 Task: Add Attachment from computer to Card Card0000000121 in Board Board0000000031 in Workspace WS0000000011 in Trello. Add Cover Green to Card Card0000000121 in Board Board0000000031 in Workspace WS0000000011 in Trello. Add "Move Card To …" Button titled Button0000000121 to "top" of the list "To Do" to Card Card0000000121 in Board Board0000000031 in Workspace WS0000000011 in Trello. Add Description DS0000000121 to Card Card0000000122 in Board Board0000000031 in Workspace WS0000000011 in Trello. Add Comment CM0000000121 to Card Card0000000122 in Board Board0000000031 in Workspace WS0000000011 in Trello
Action: Mouse moved to (425, 316)
Screenshot: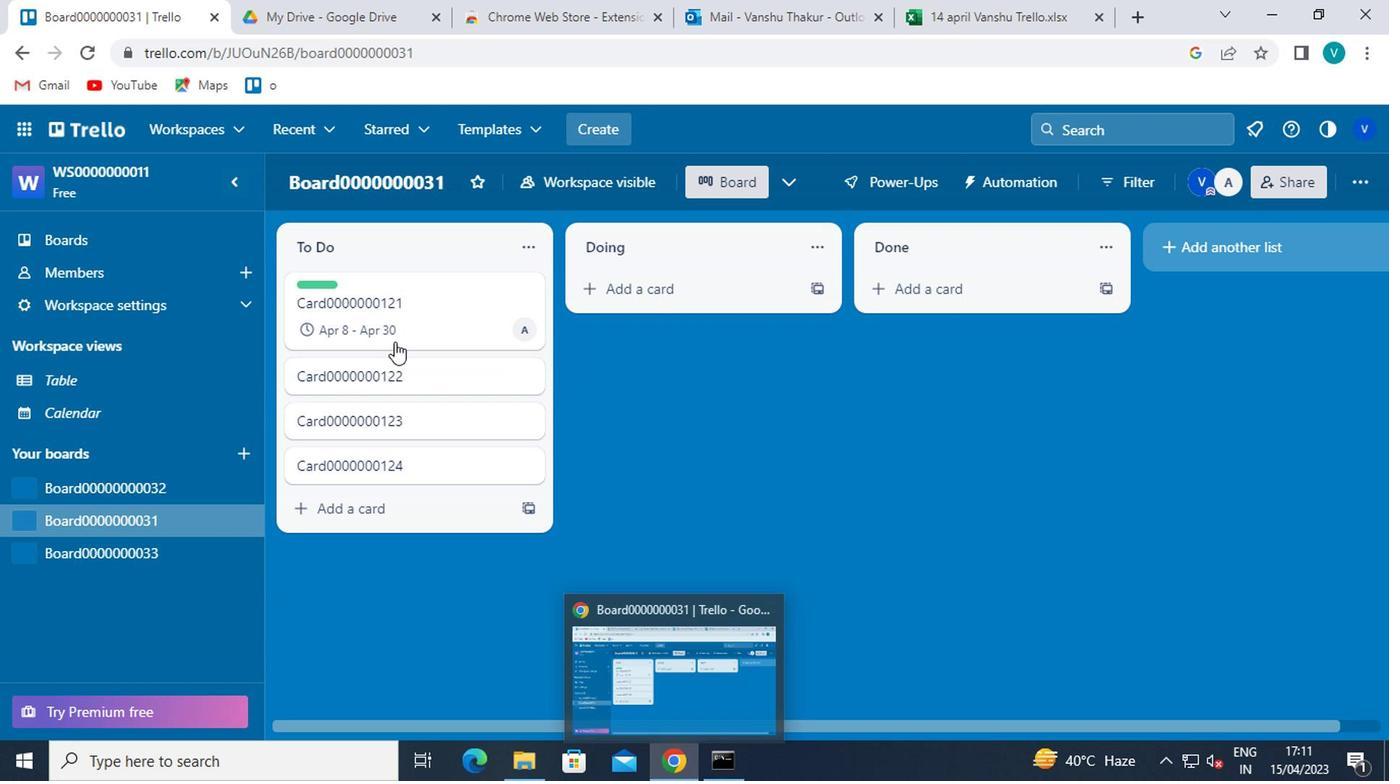
Action: Mouse pressed left at (425, 316)
Screenshot: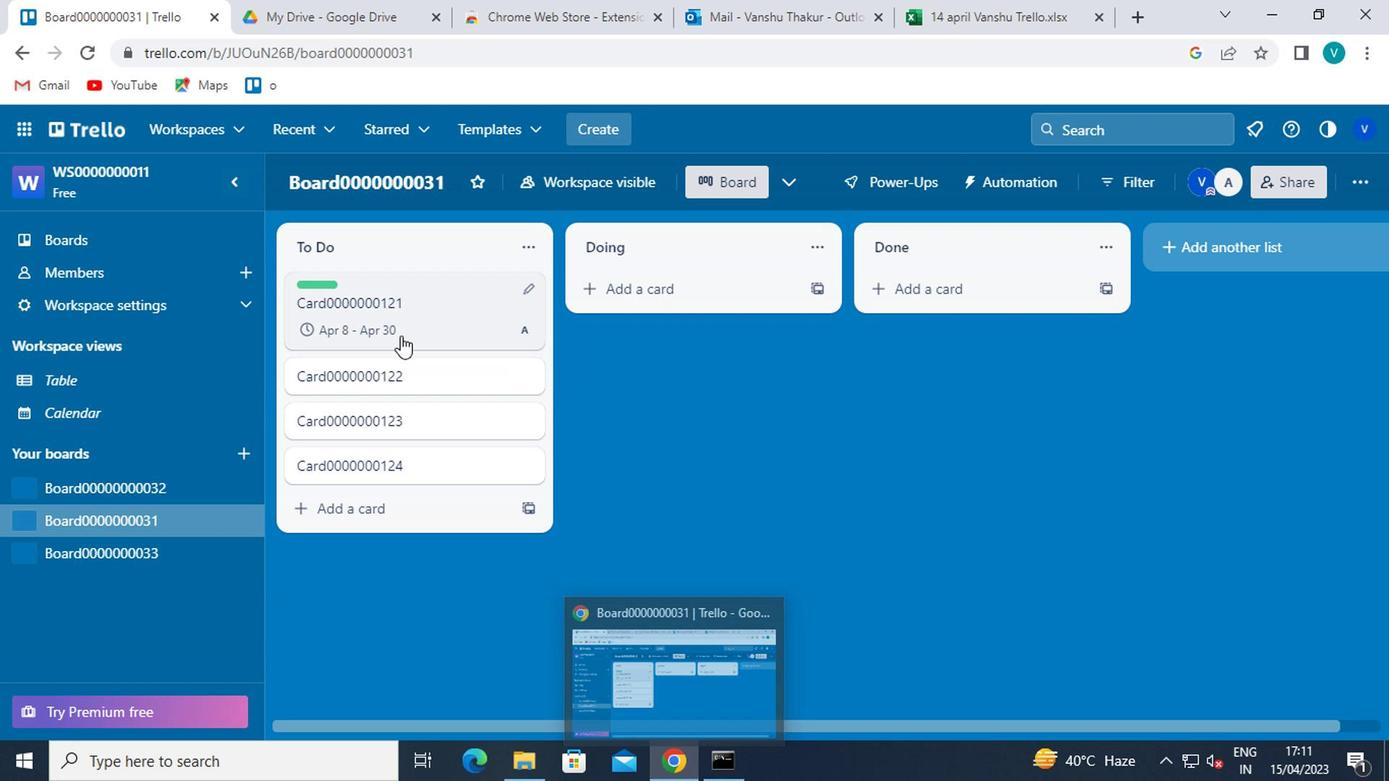 
Action: Mouse moved to (919, 515)
Screenshot: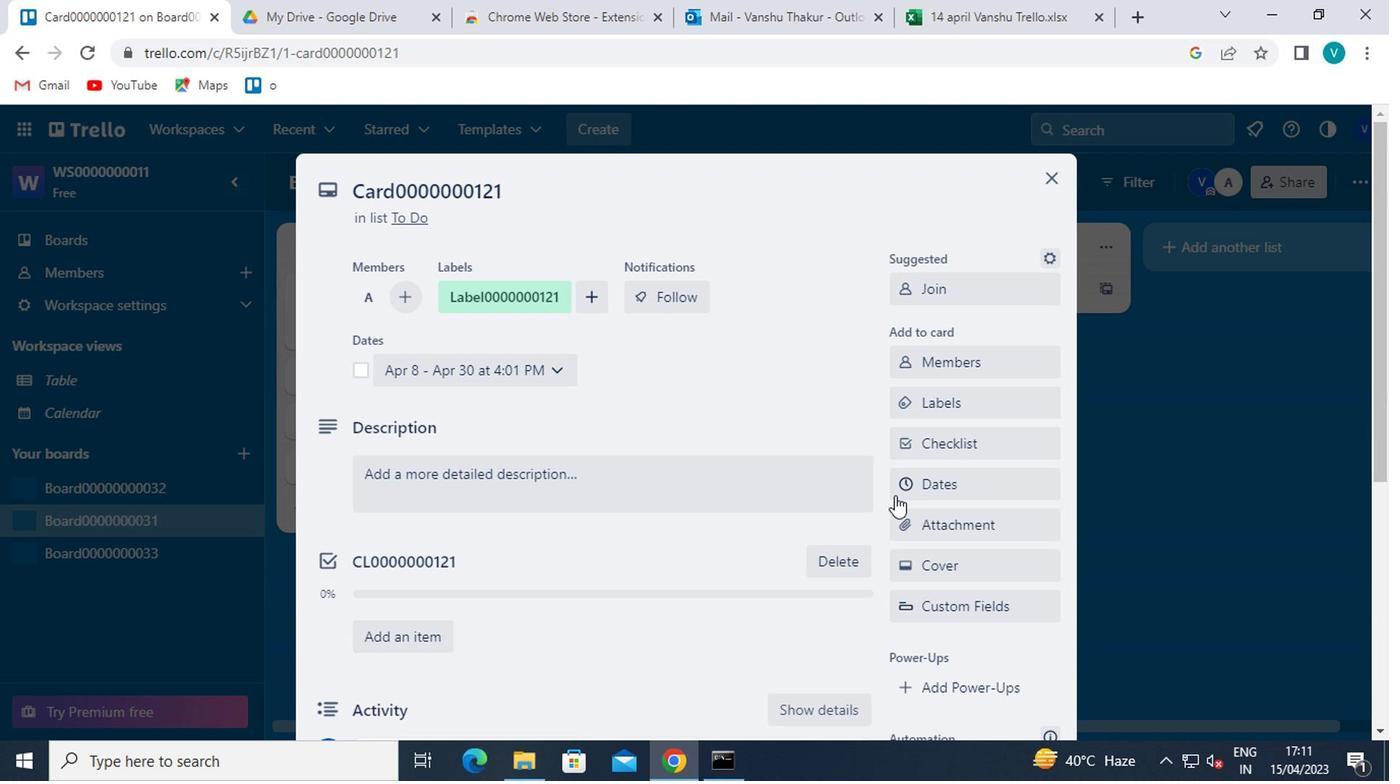 
Action: Mouse pressed left at (919, 515)
Screenshot: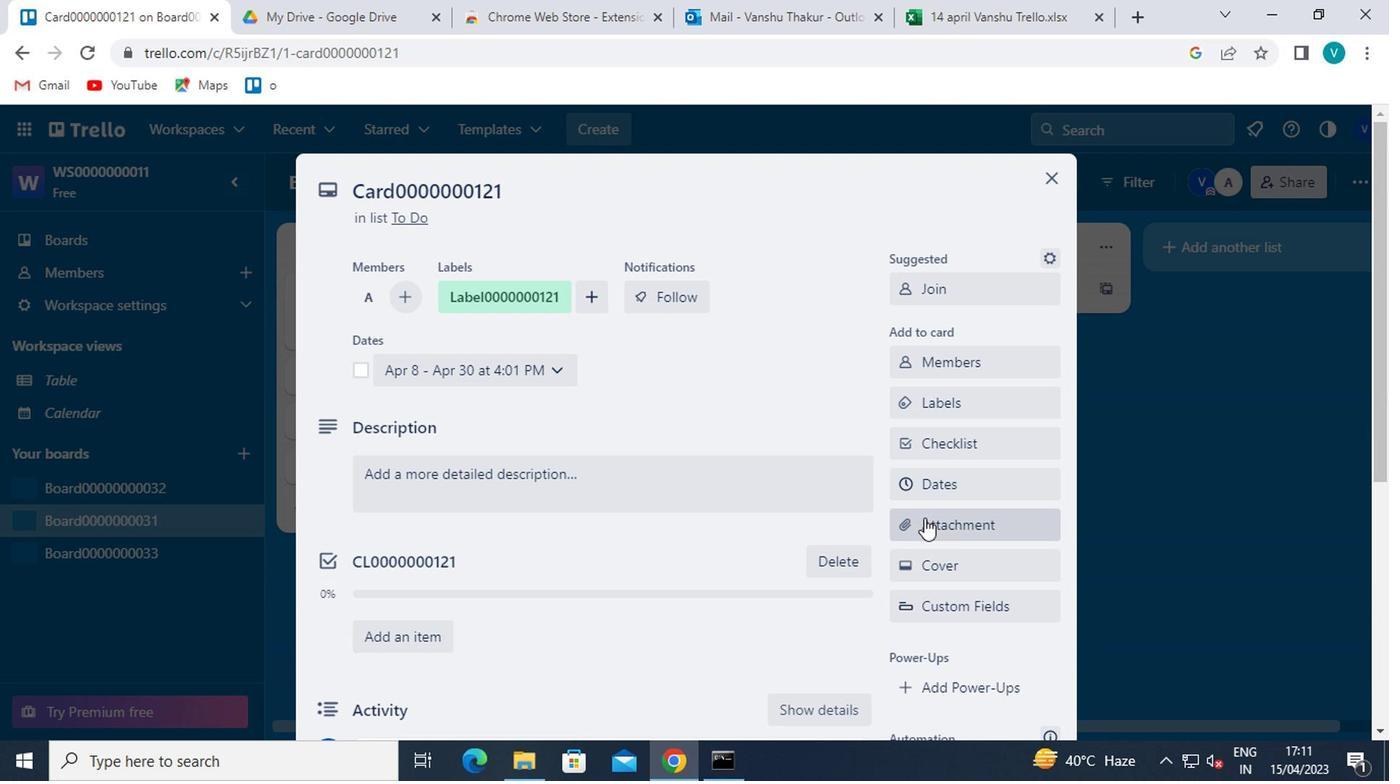 
Action: Mouse moved to (944, 209)
Screenshot: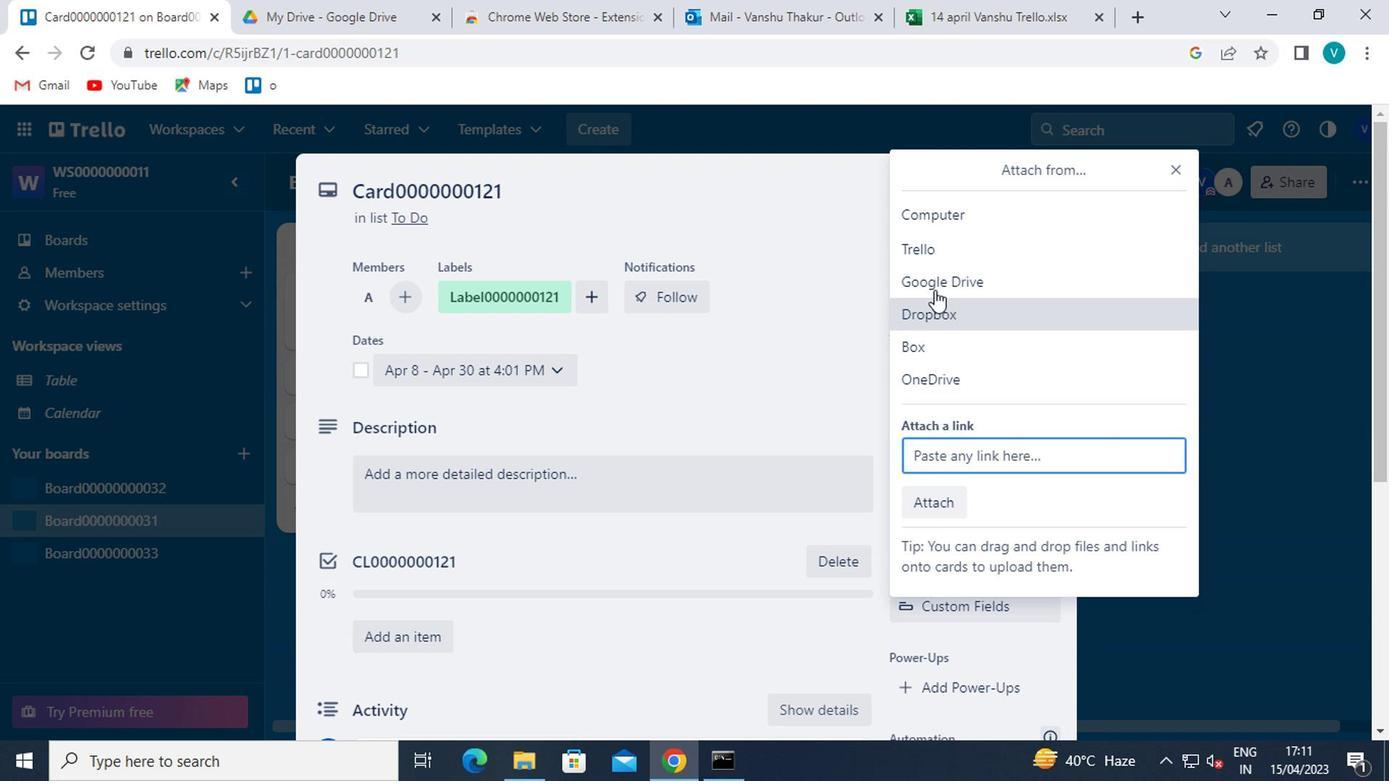 
Action: Mouse pressed left at (944, 209)
Screenshot: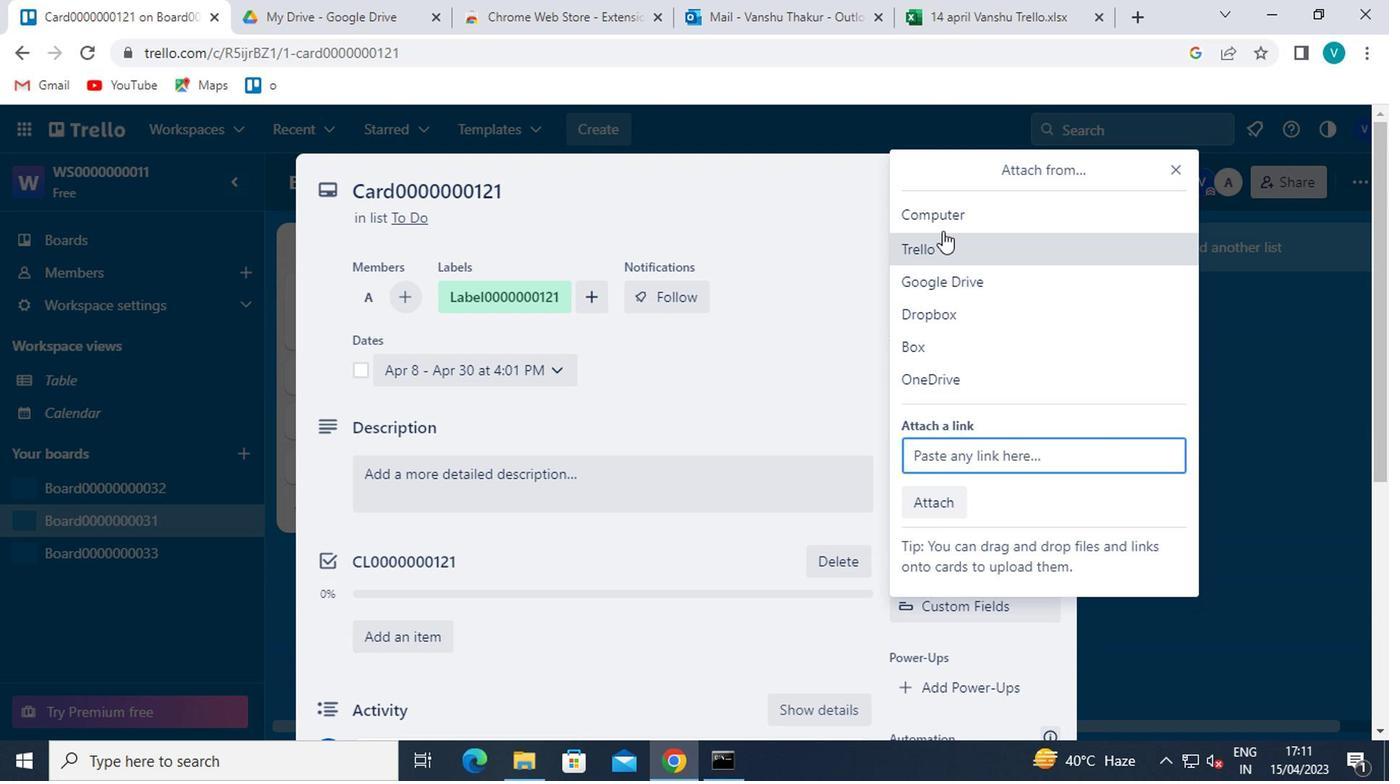 
Action: Mouse moved to (236, 225)
Screenshot: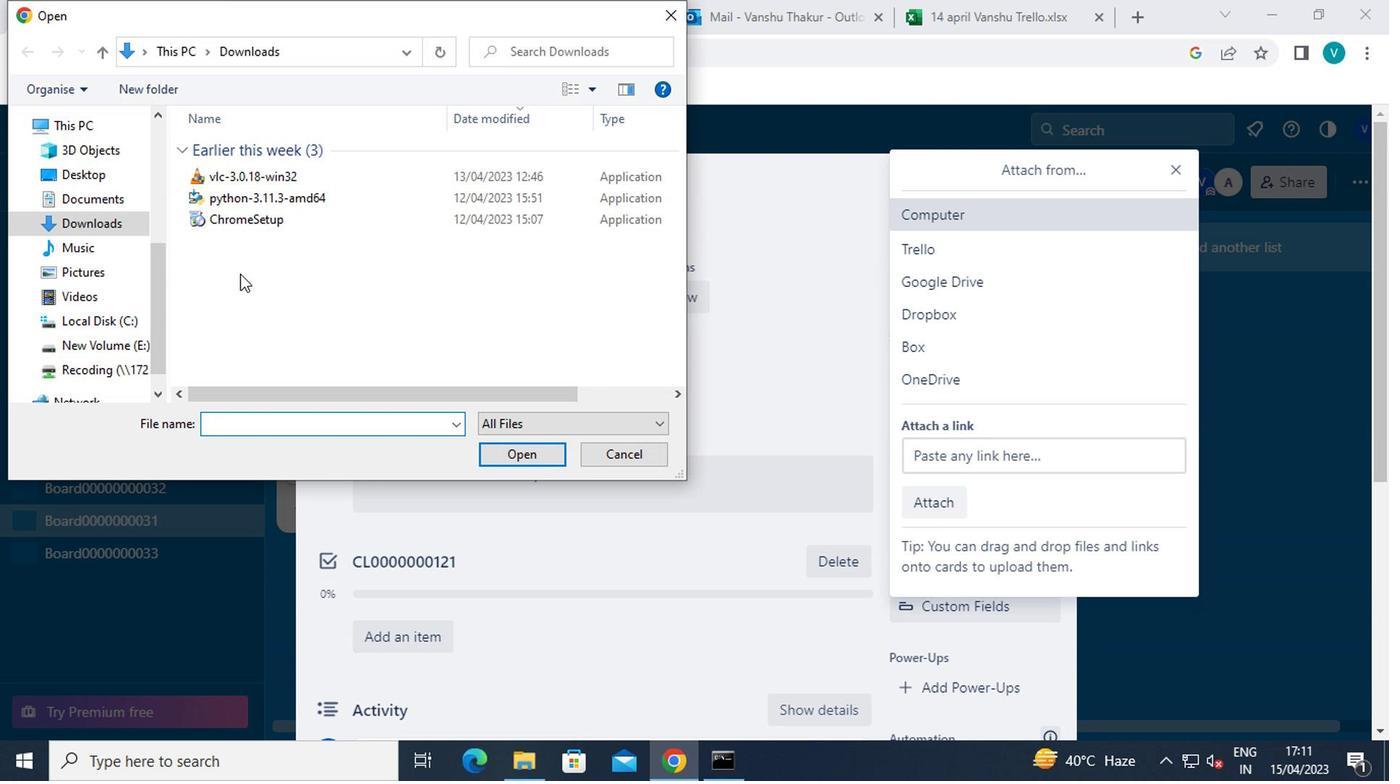 
Action: Mouse pressed left at (236, 225)
Screenshot: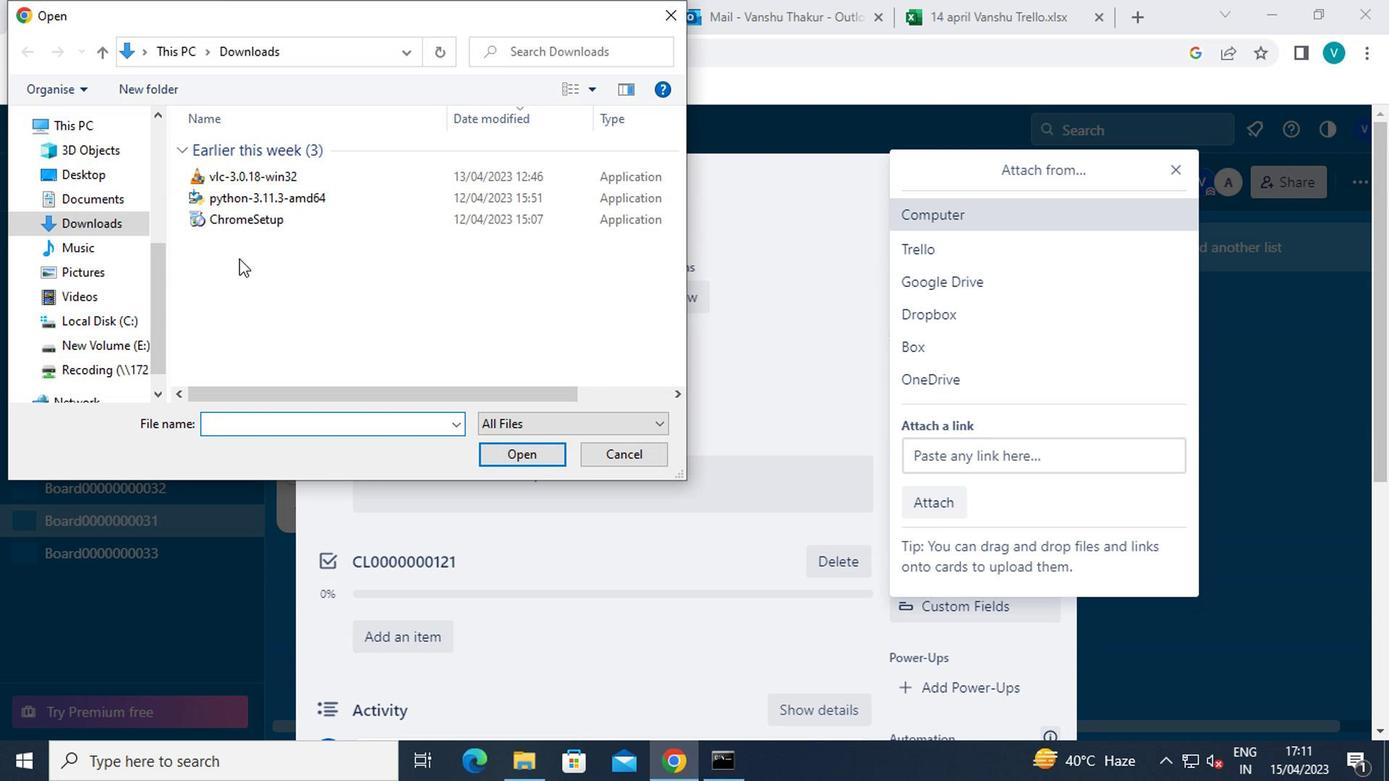 
Action: Mouse moved to (502, 455)
Screenshot: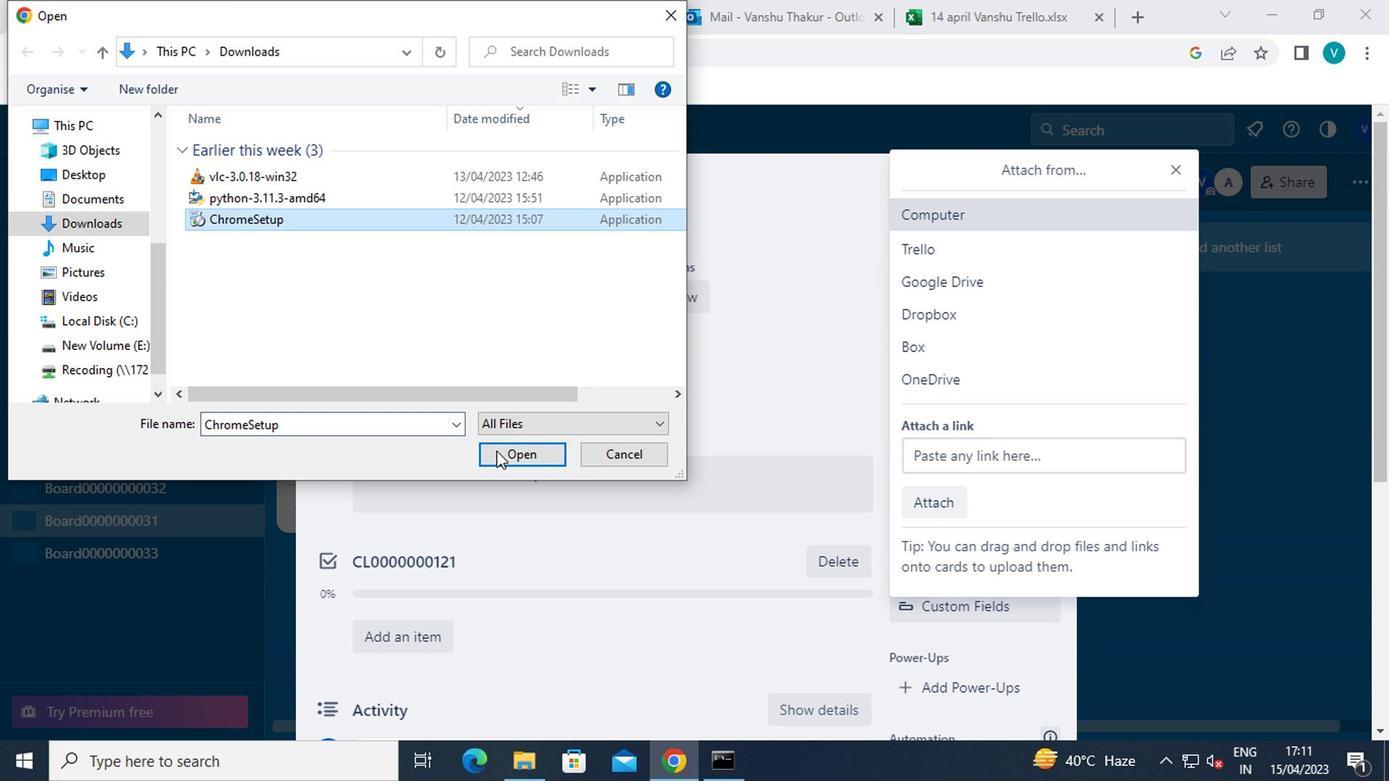 
Action: Mouse pressed left at (502, 455)
Screenshot: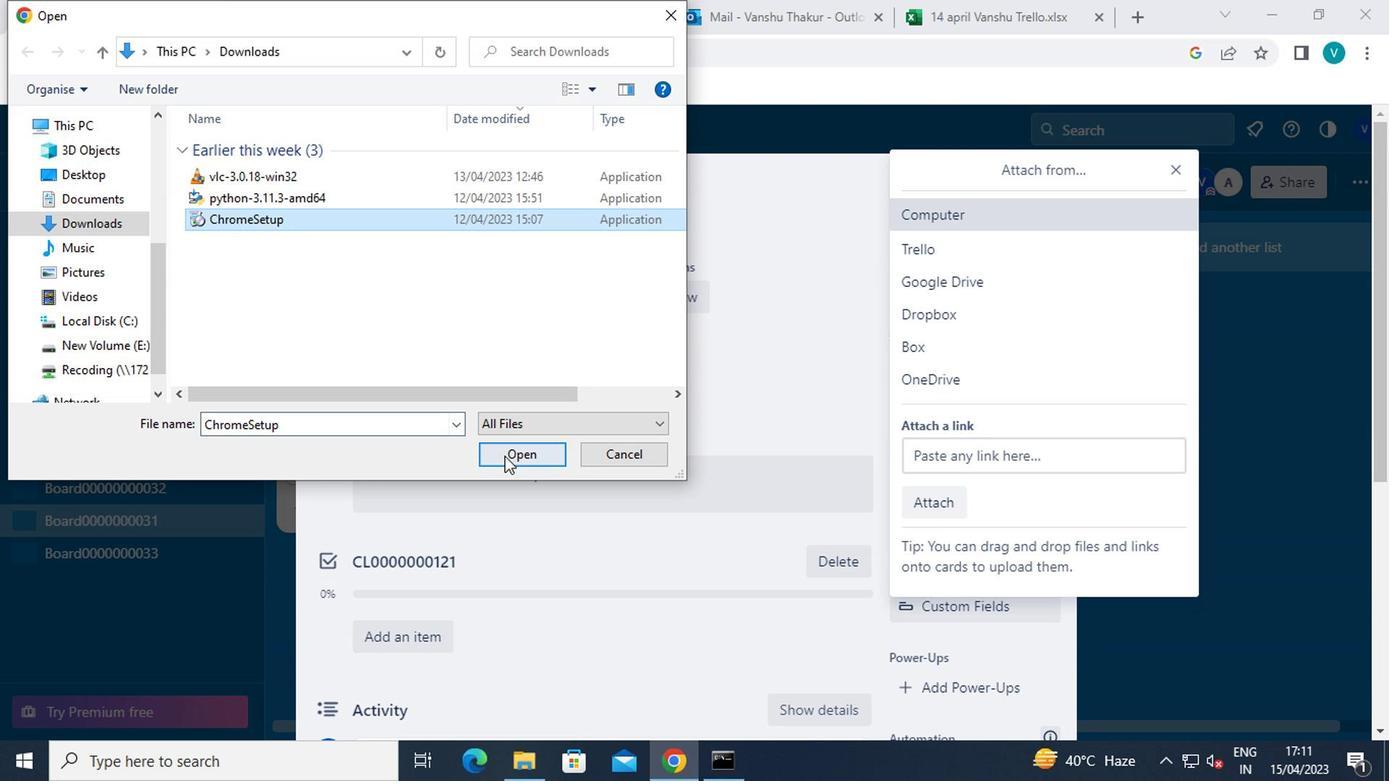 
Action: Mouse moved to (921, 546)
Screenshot: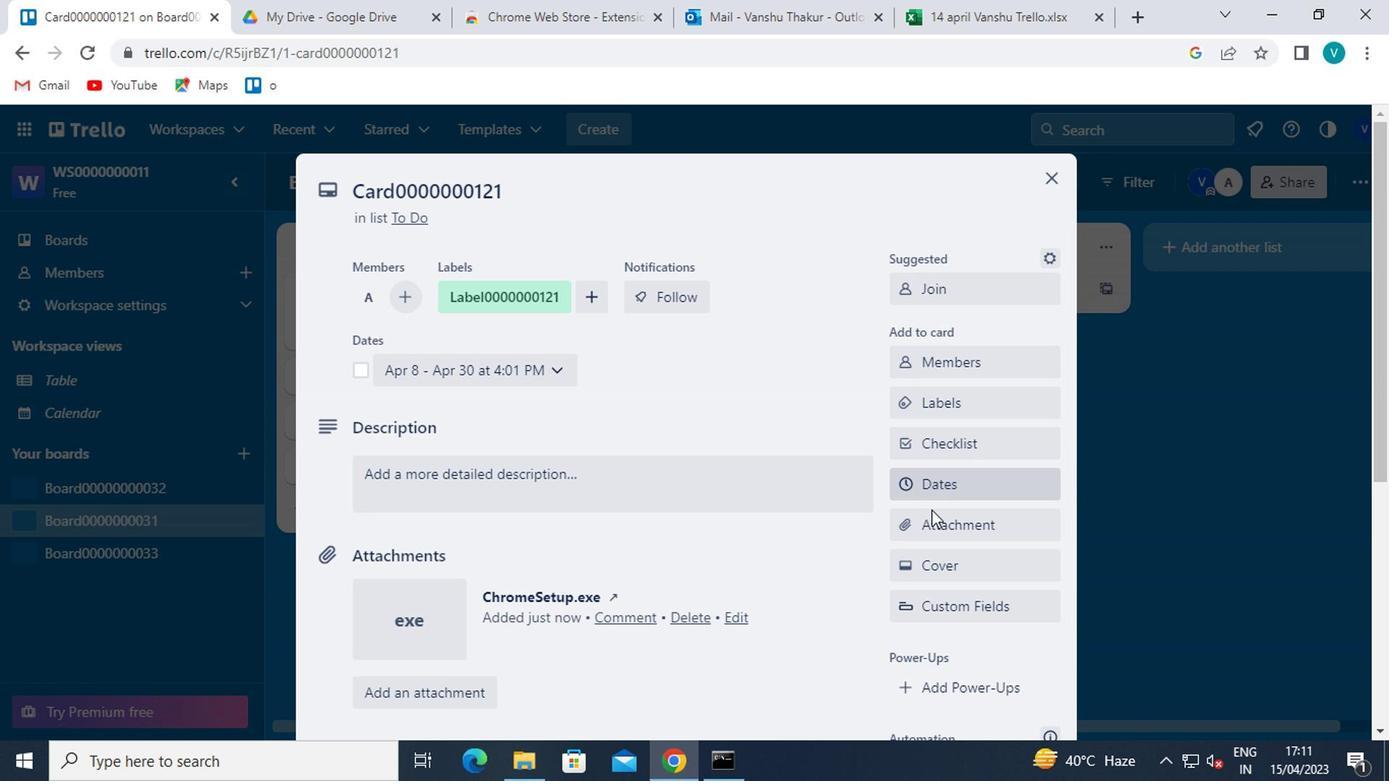 
Action: Mouse pressed left at (921, 546)
Screenshot: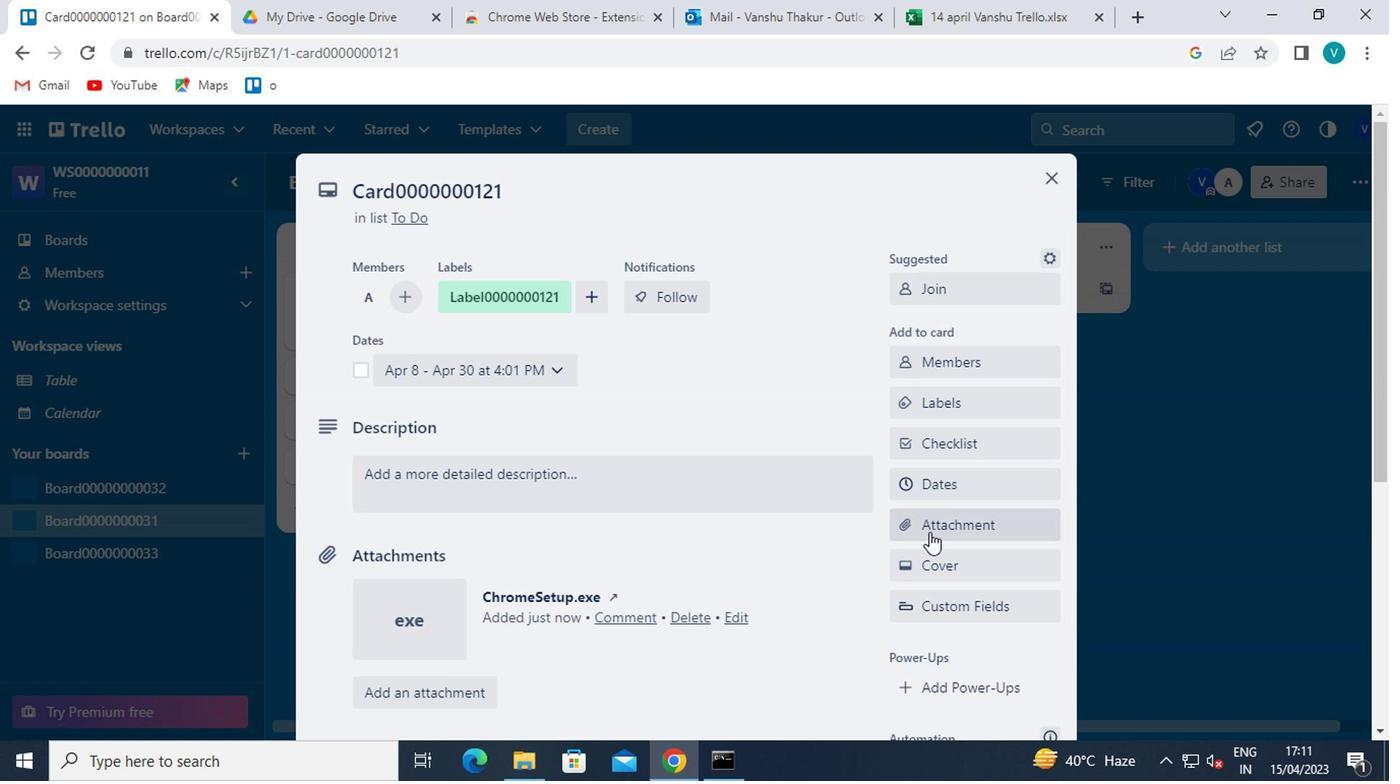 
Action: Mouse moved to (926, 349)
Screenshot: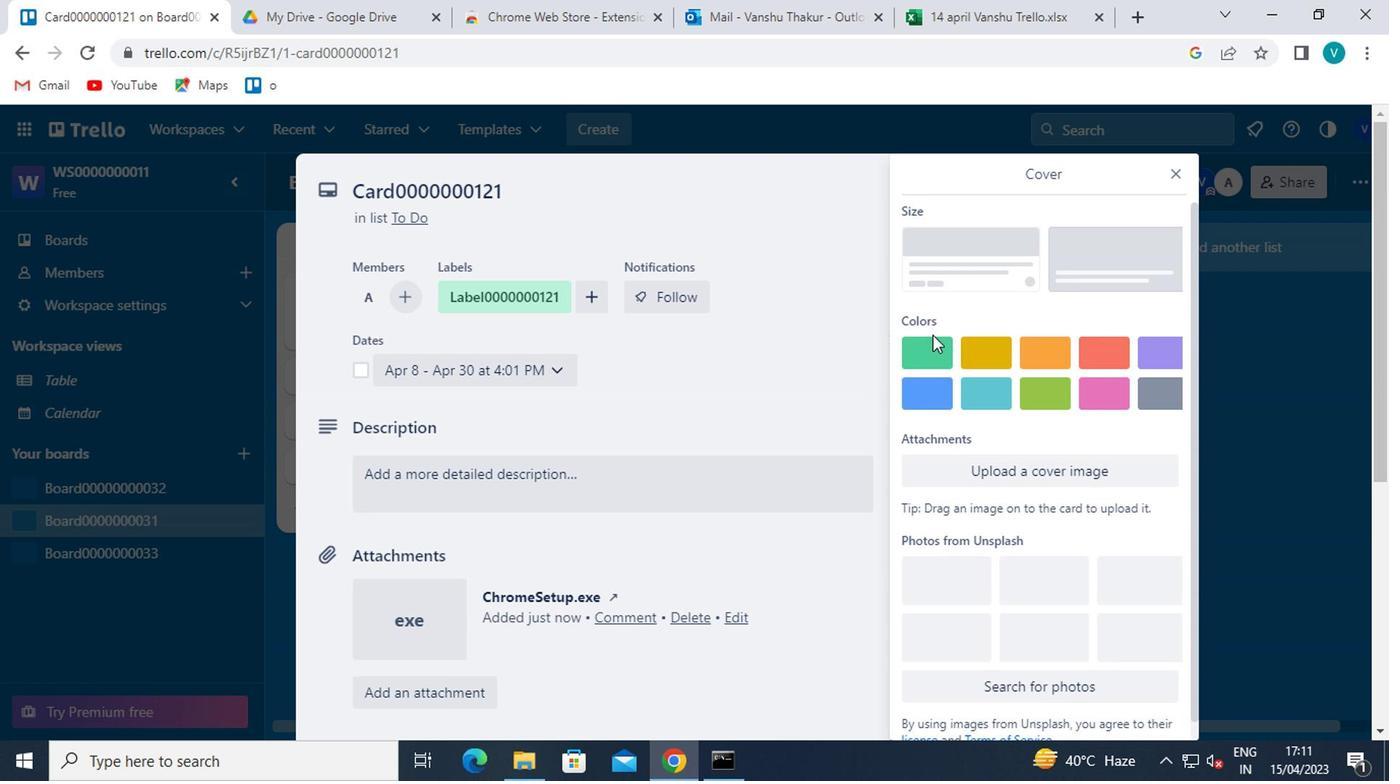 
Action: Mouse pressed left at (926, 349)
Screenshot: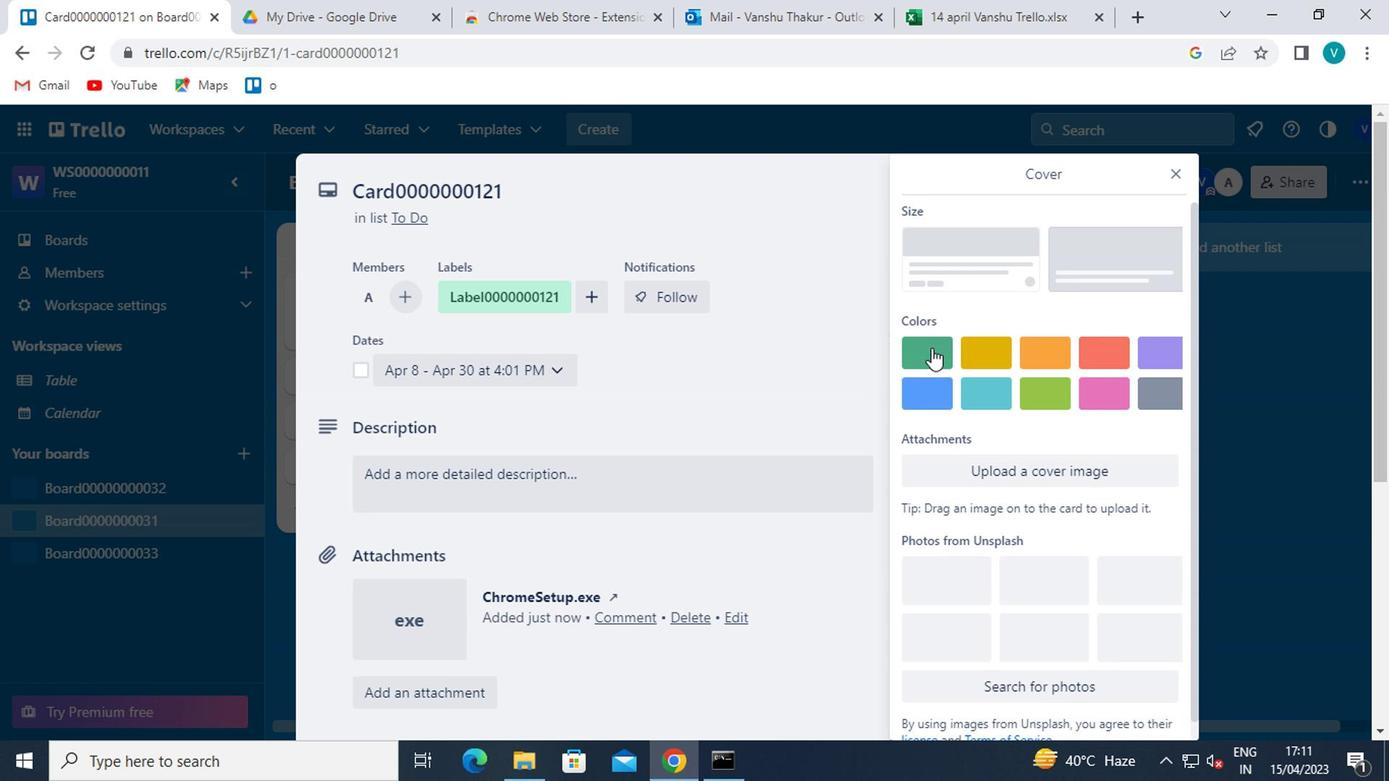 
Action: Mouse moved to (1173, 167)
Screenshot: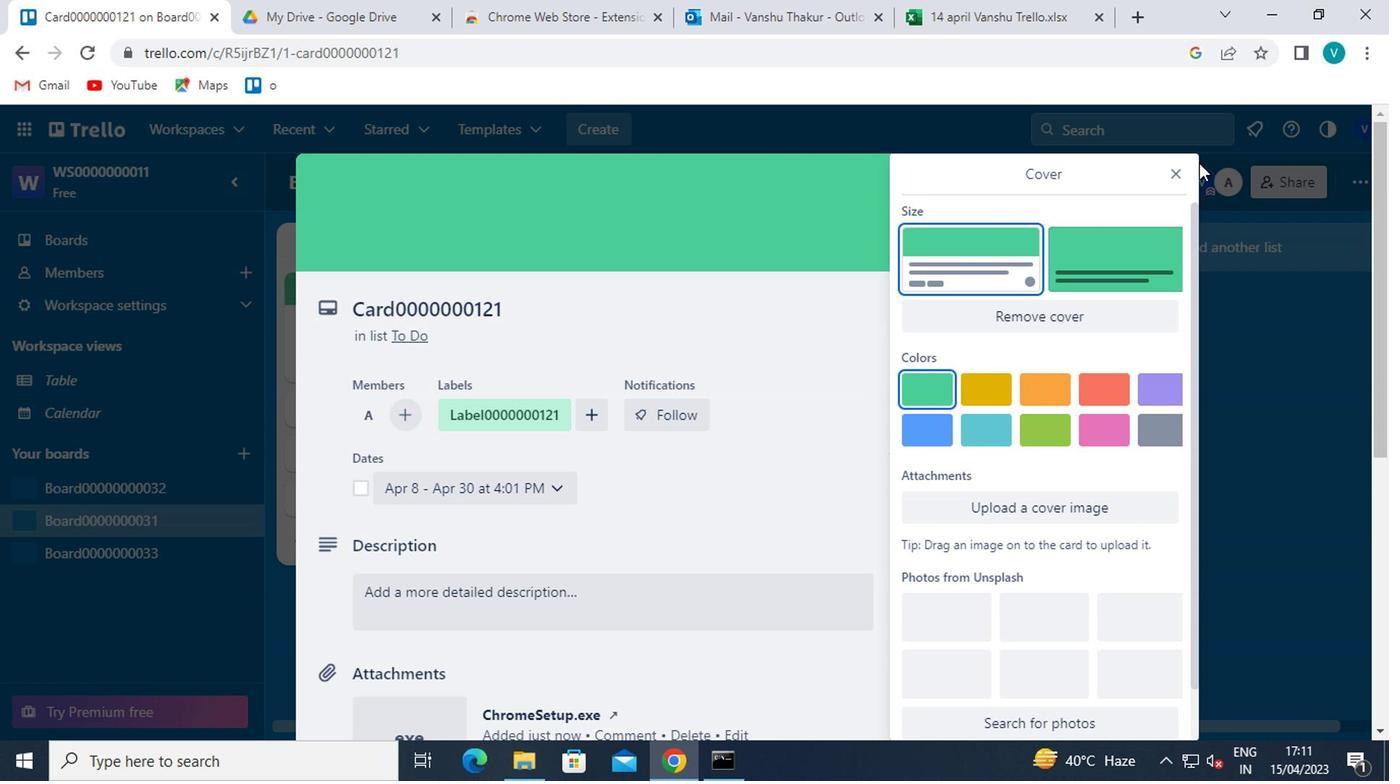
Action: Mouse pressed left at (1173, 167)
Screenshot: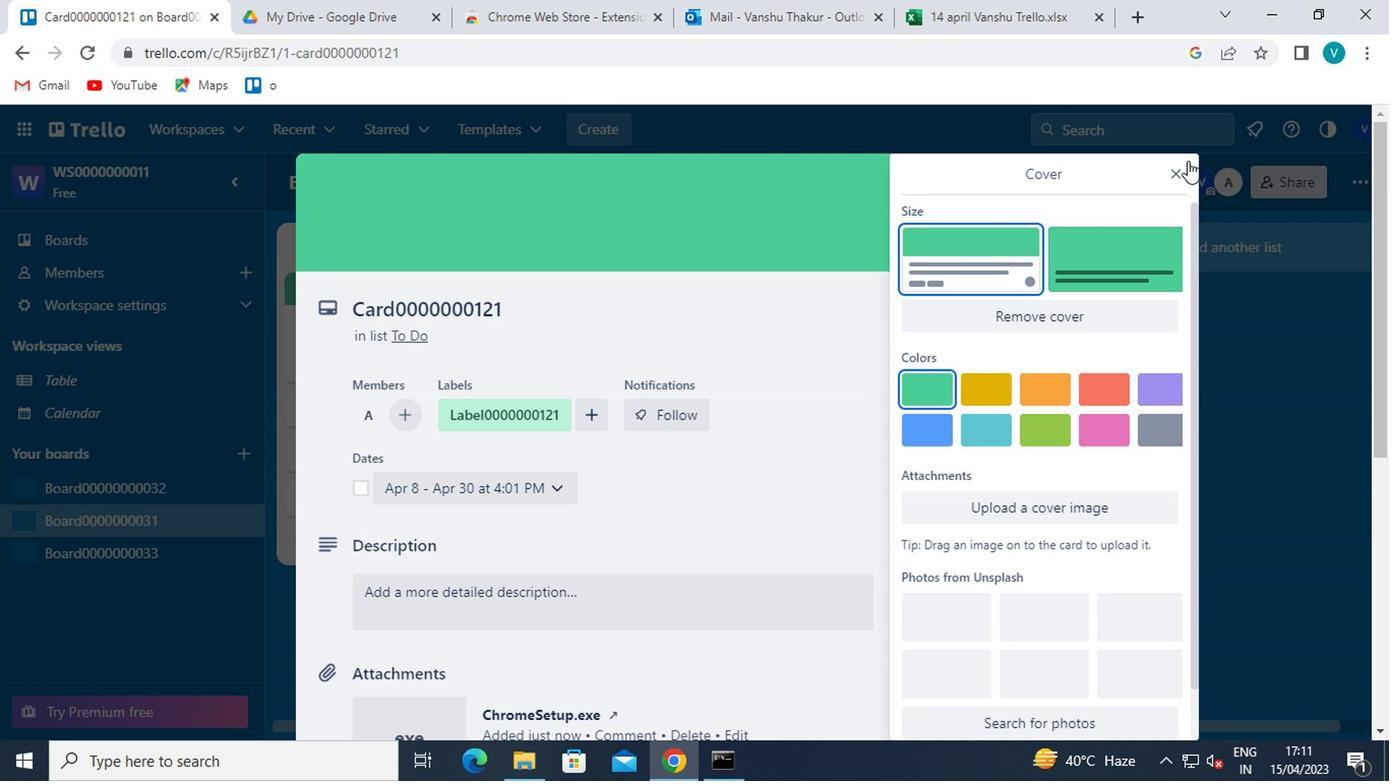 
Action: Mouse moved to (1000, 472)
Screenshot: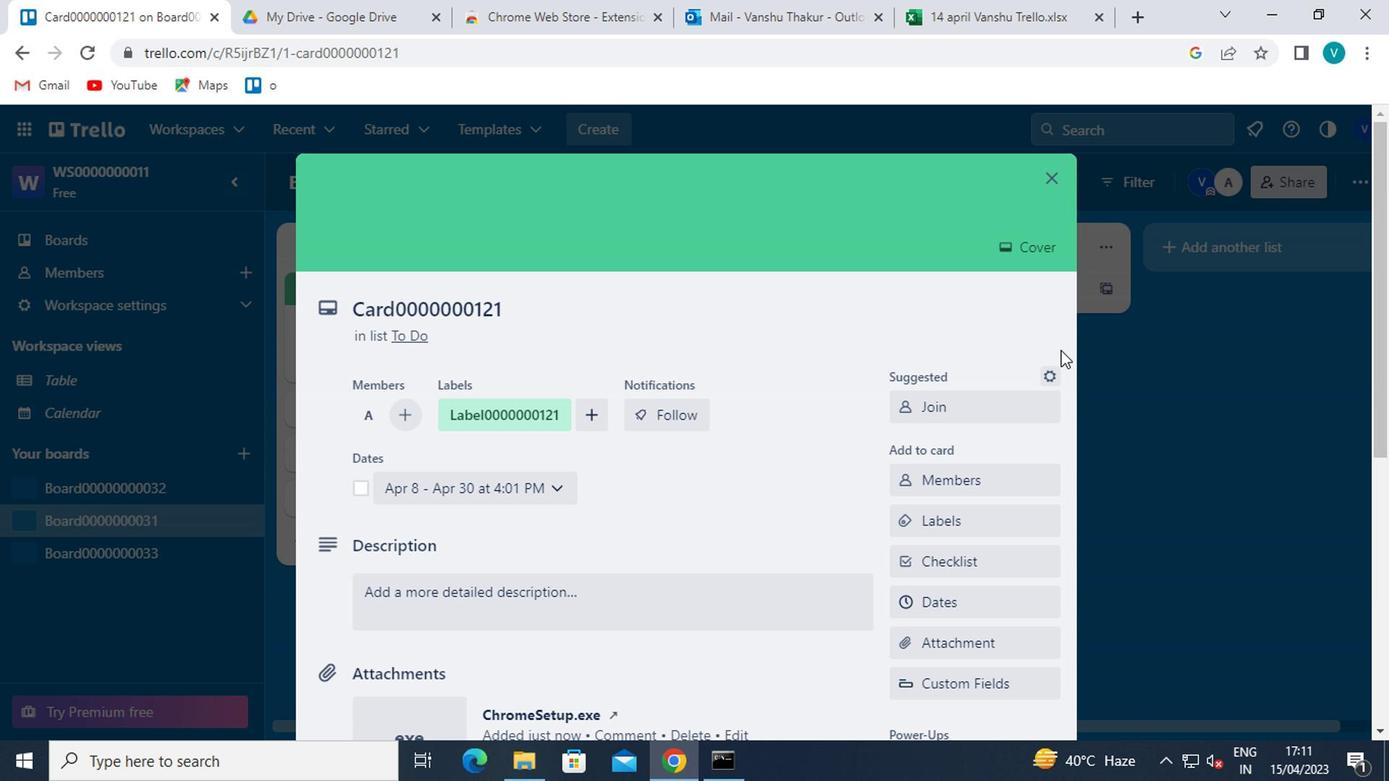 
Action: Mouse scrolled (1000, 471) with delta (0, 0)
Screenshot: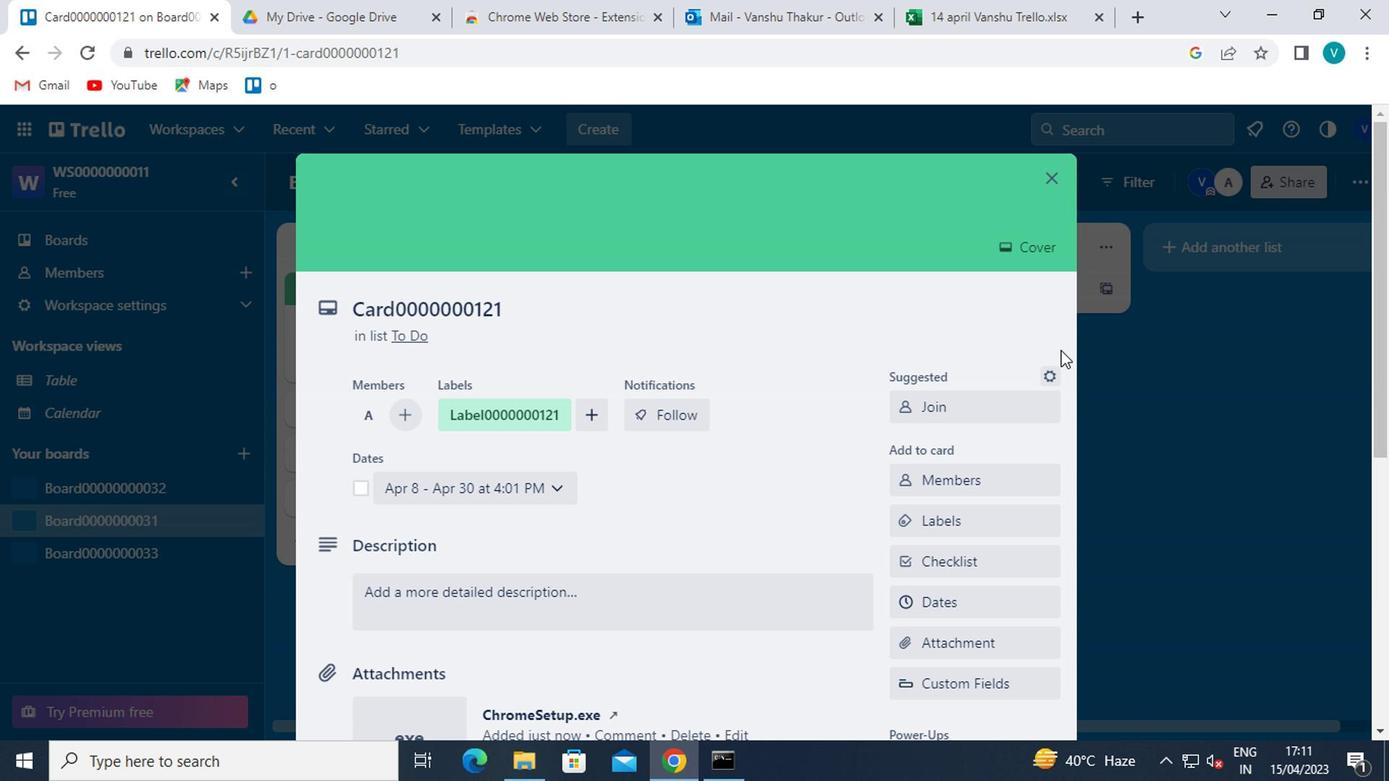 
Action: Mouse moved to (999, 474)
Screenshot: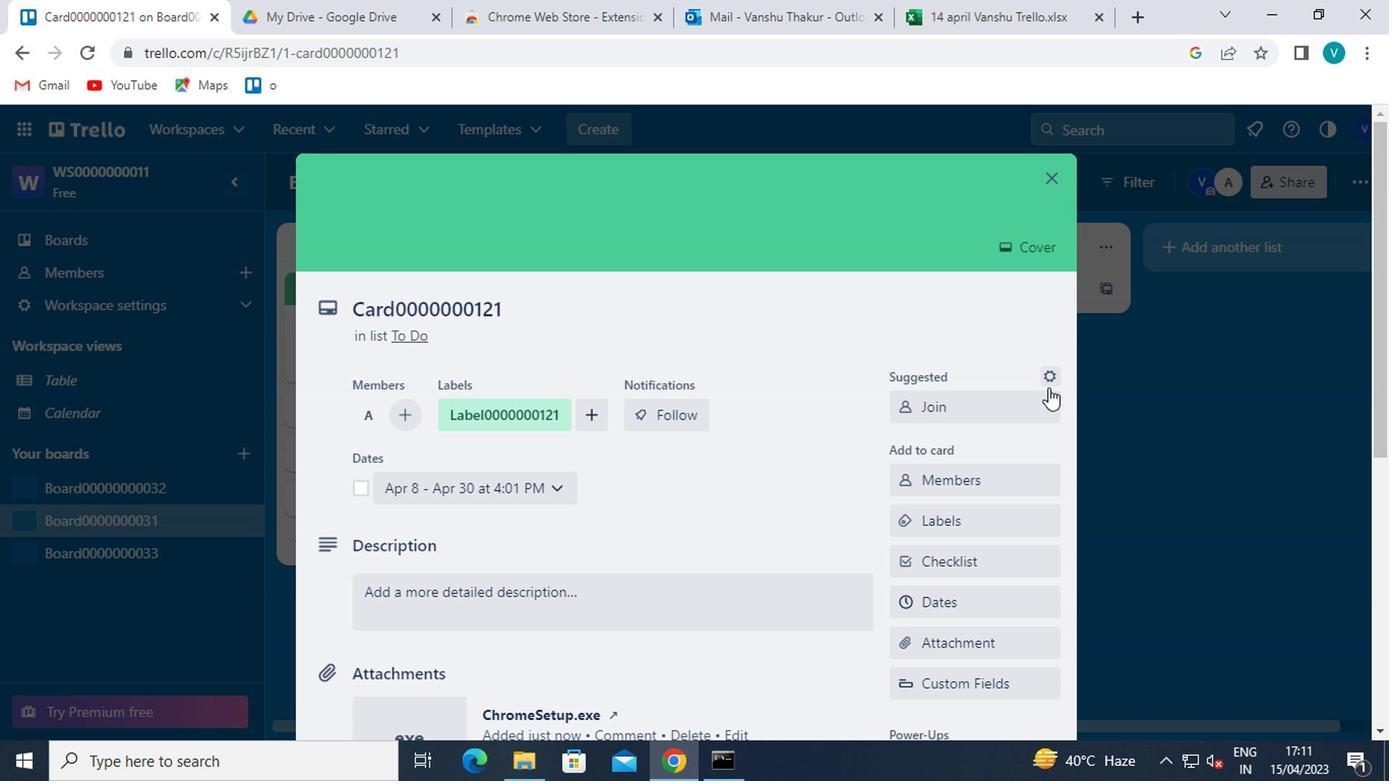 
Action: Mouse scrolled (999, 473) with delta (0, -1)
Screenshot: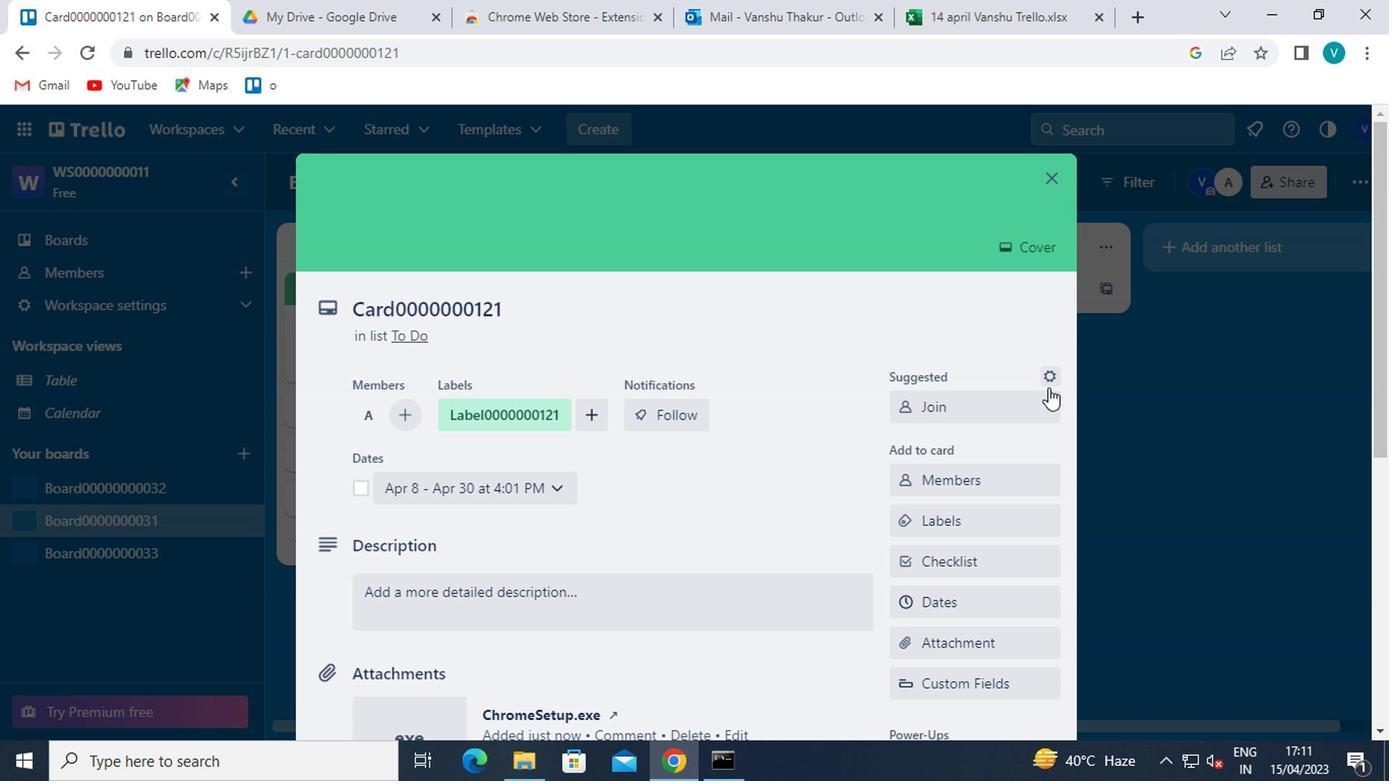 
Action: Mouse moved to (999, 475)
Screenshot: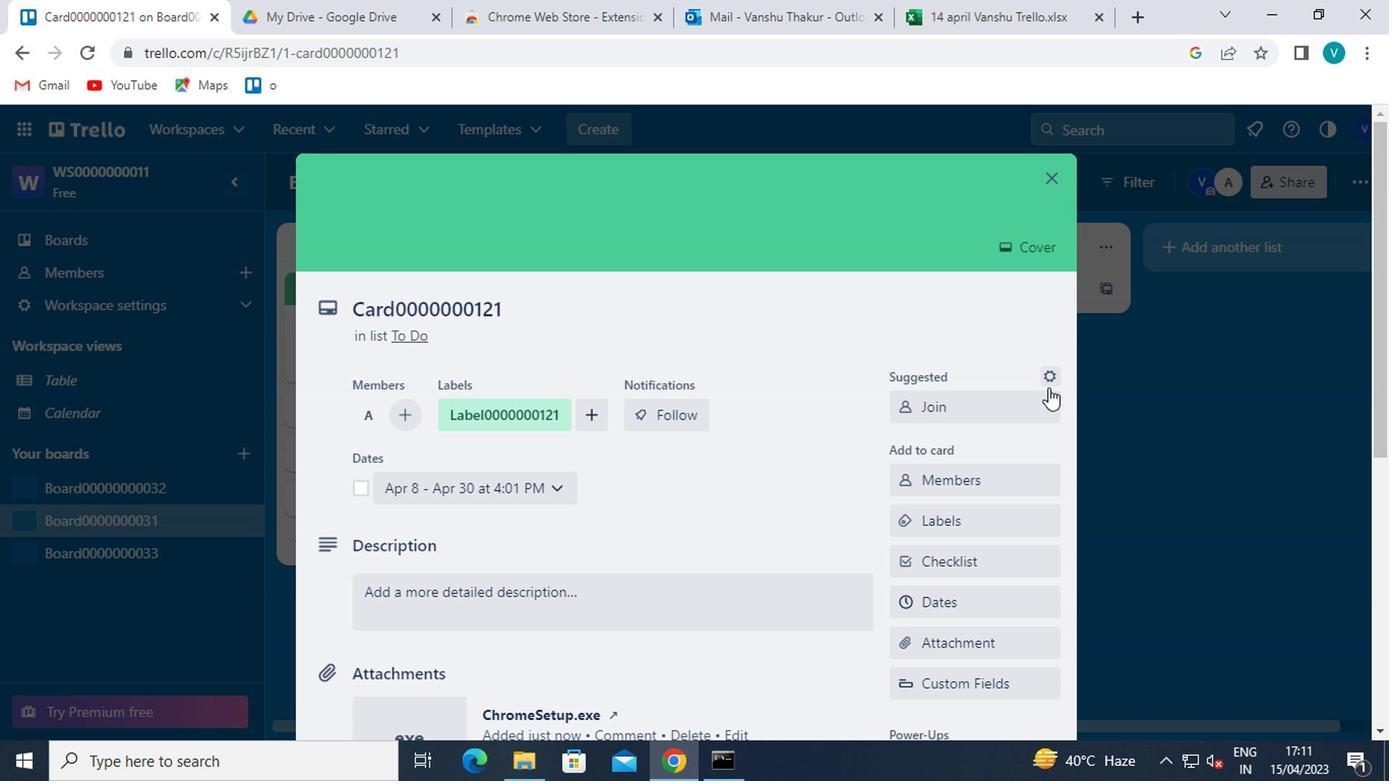 
Action: Mouse scrolled (999, 474) with delta (0, 0)
Screenshot: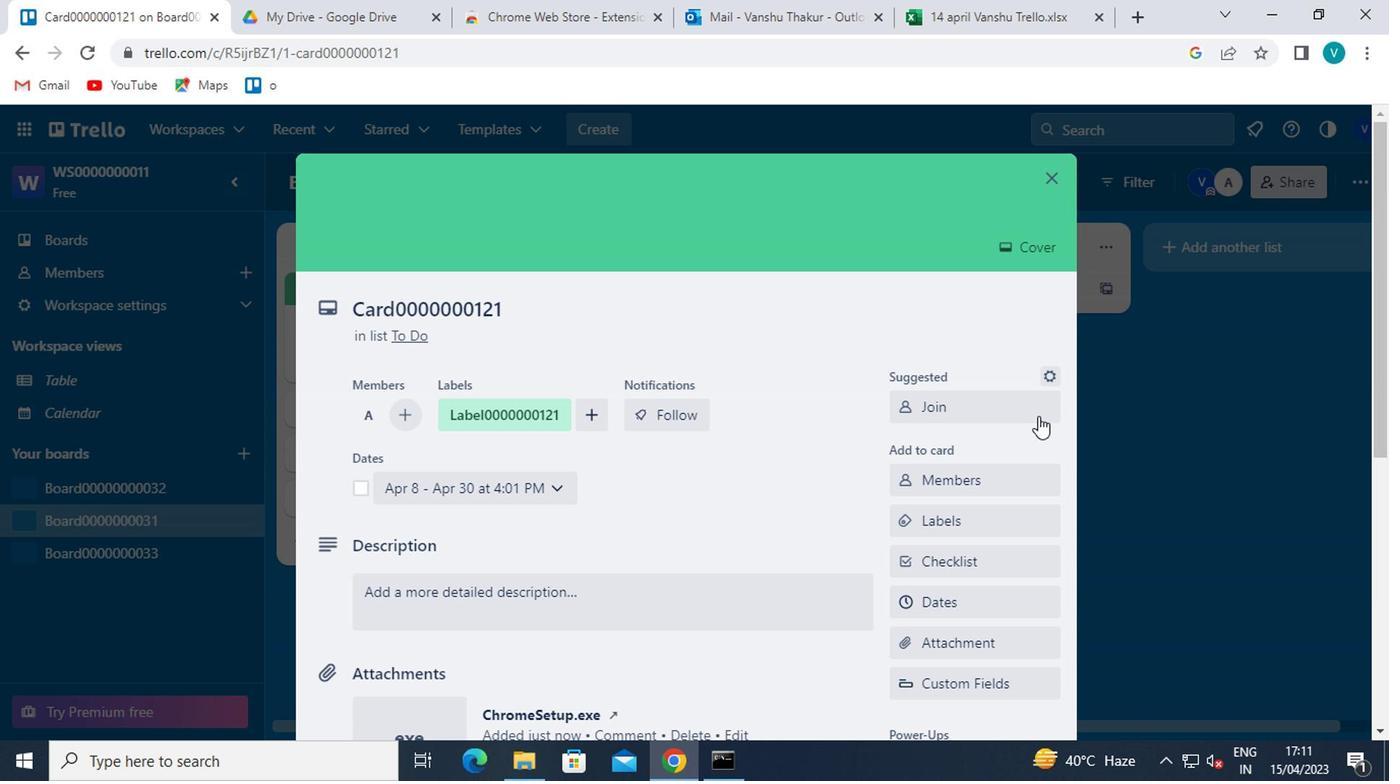 
Action: Mouse moved to (947, 546)
Screenshot: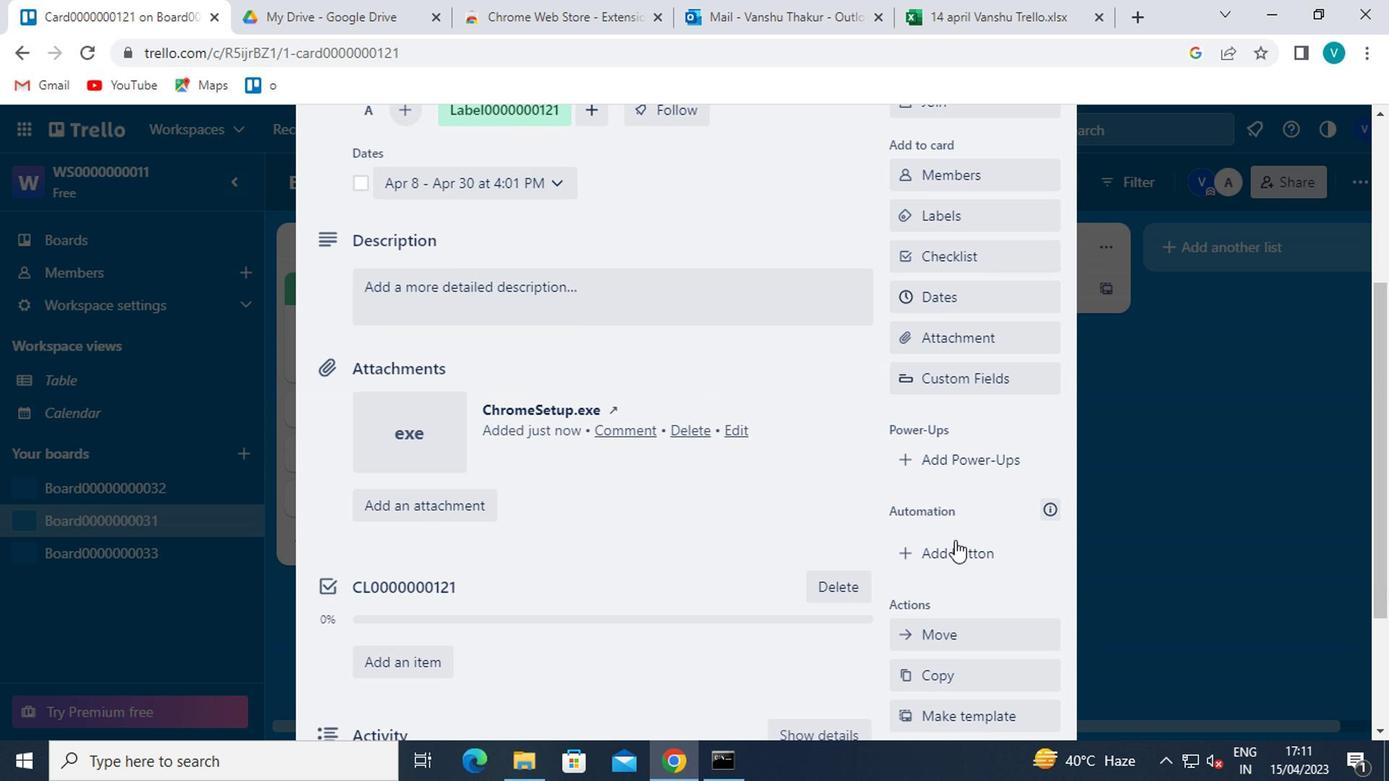 
Action: Mouse pressed left at (947, 546)
Screenshot: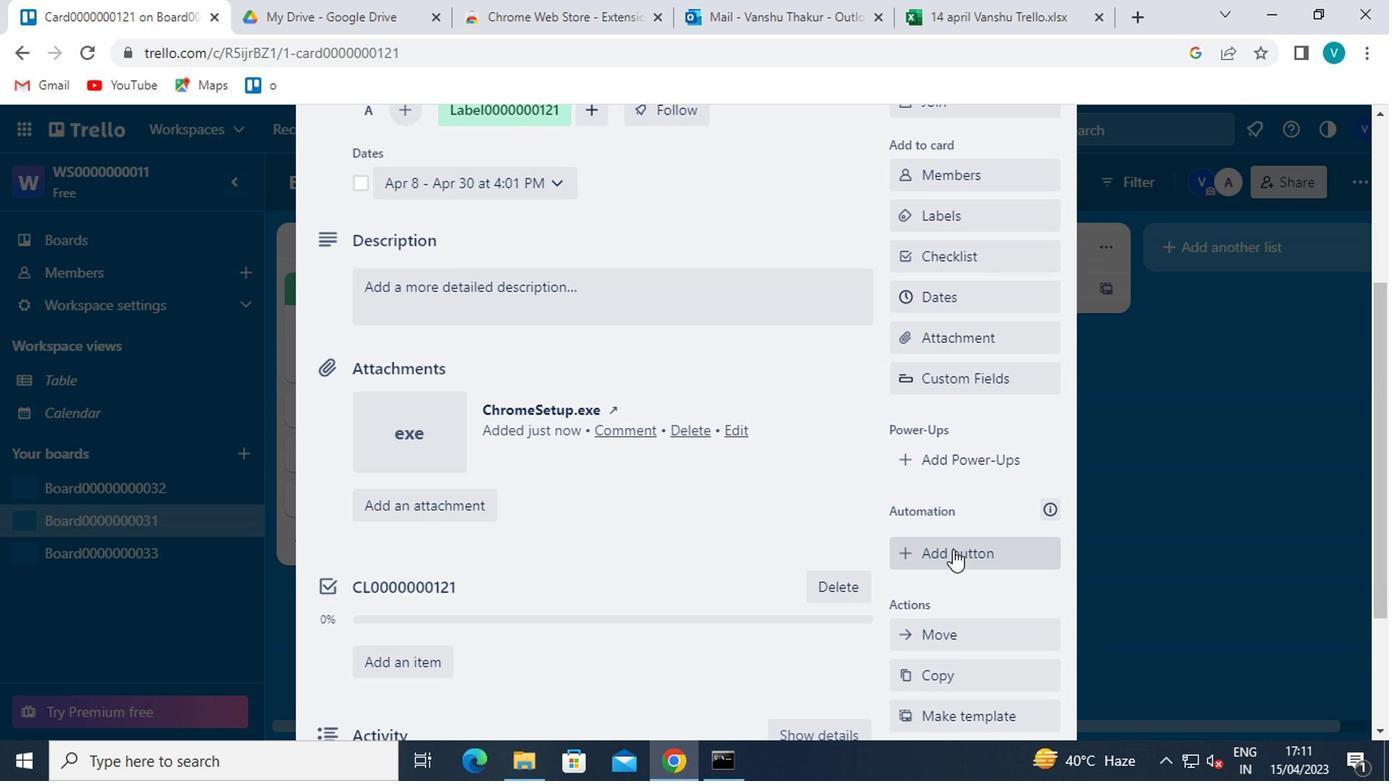 
Action: Mouse moved to (966, 264)
Screenshot: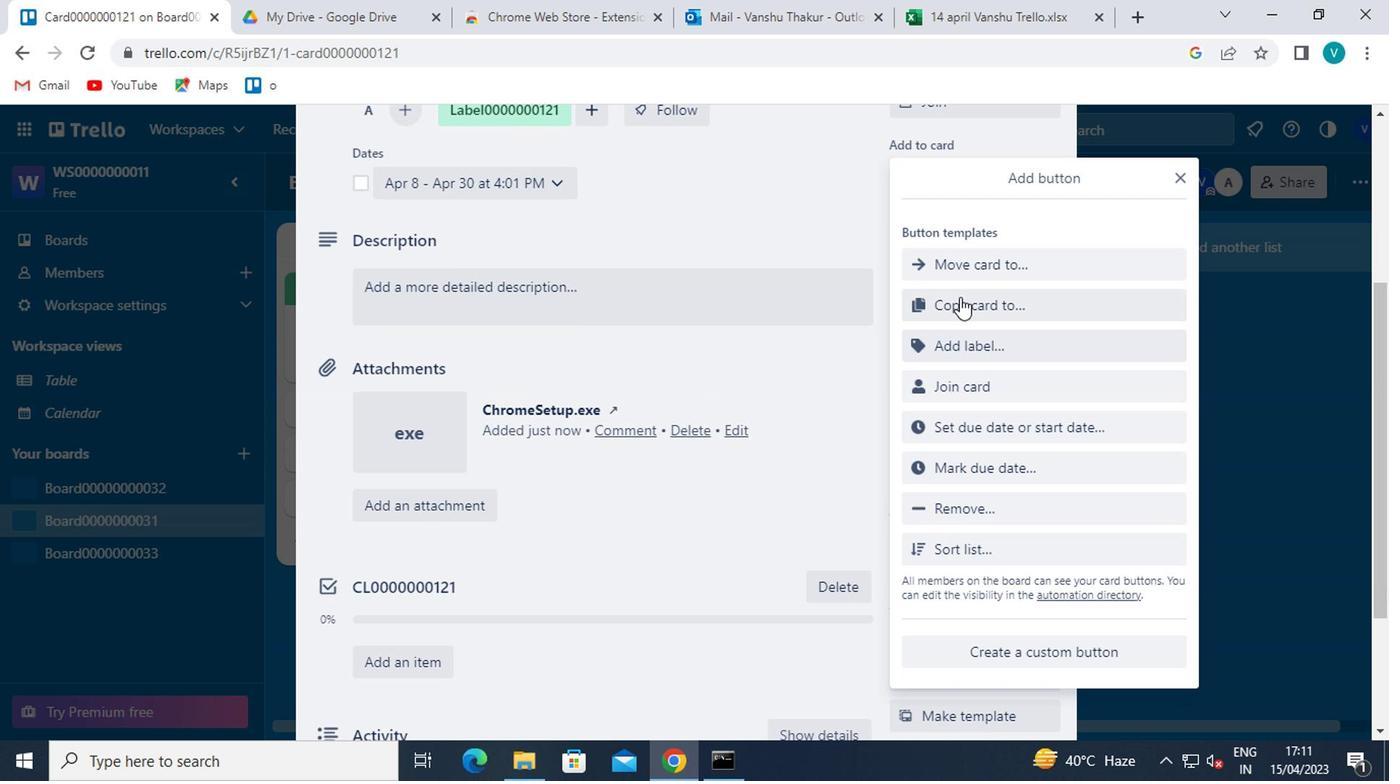 
Action: Mouse pressed left at (966, 264)
Screenshot: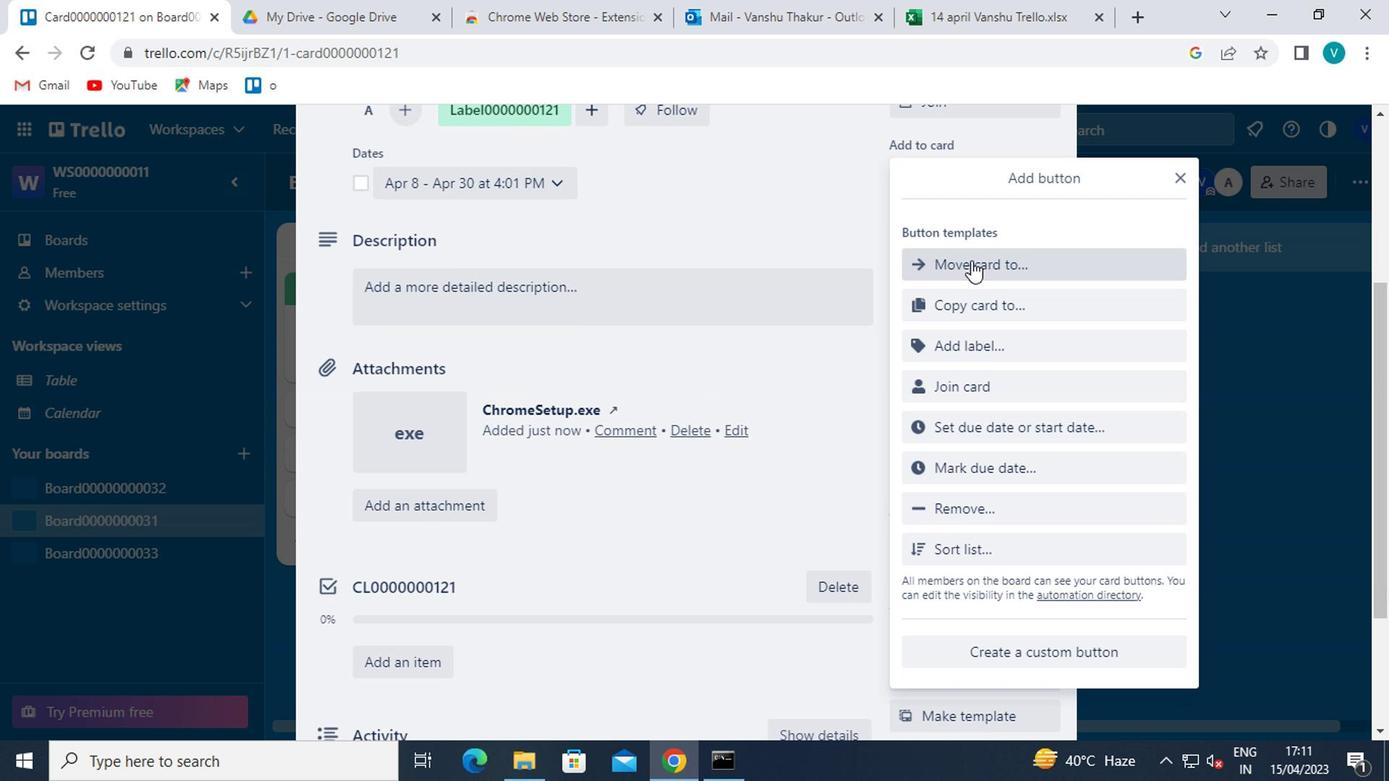 
Action: Mouse moved to (974, 277)
Screenshot: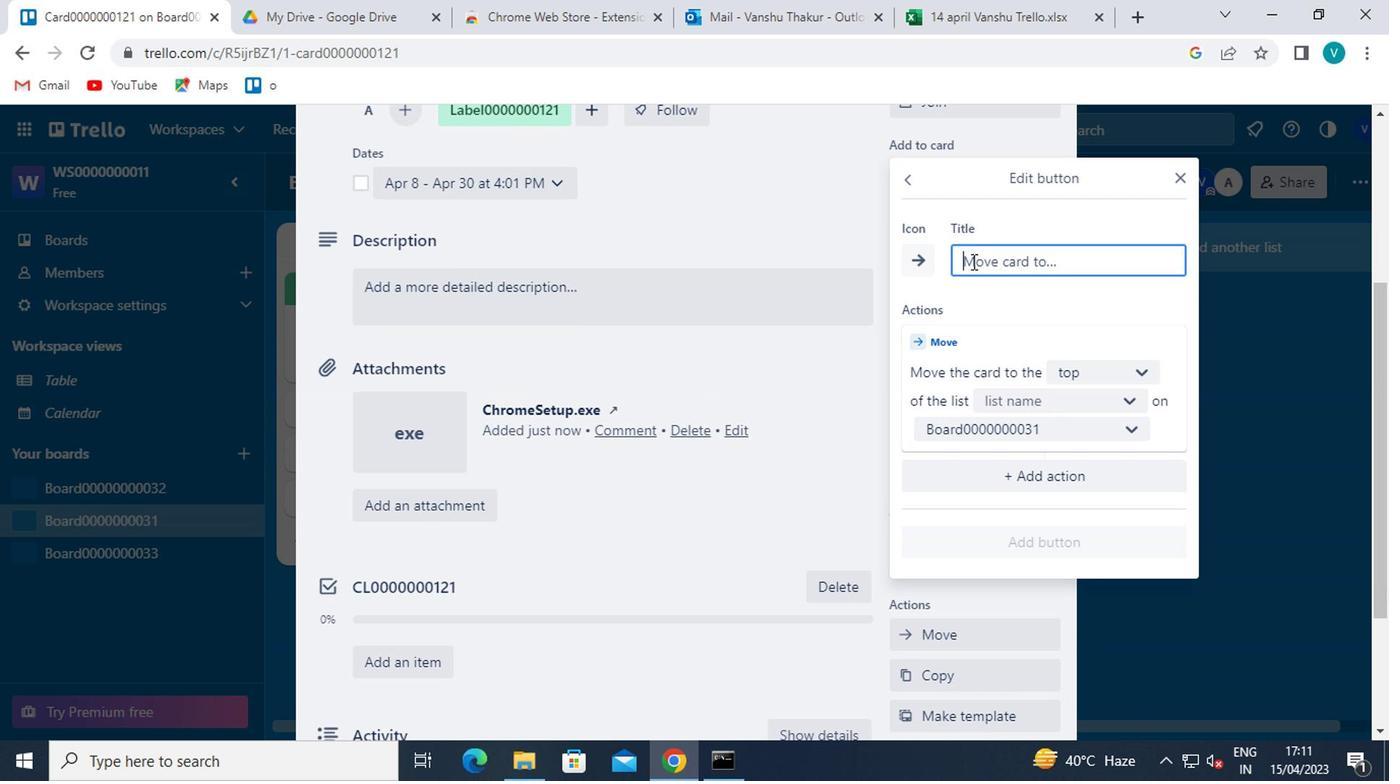 
Action: Mouse pressed left at (974, 277)
Screenshot: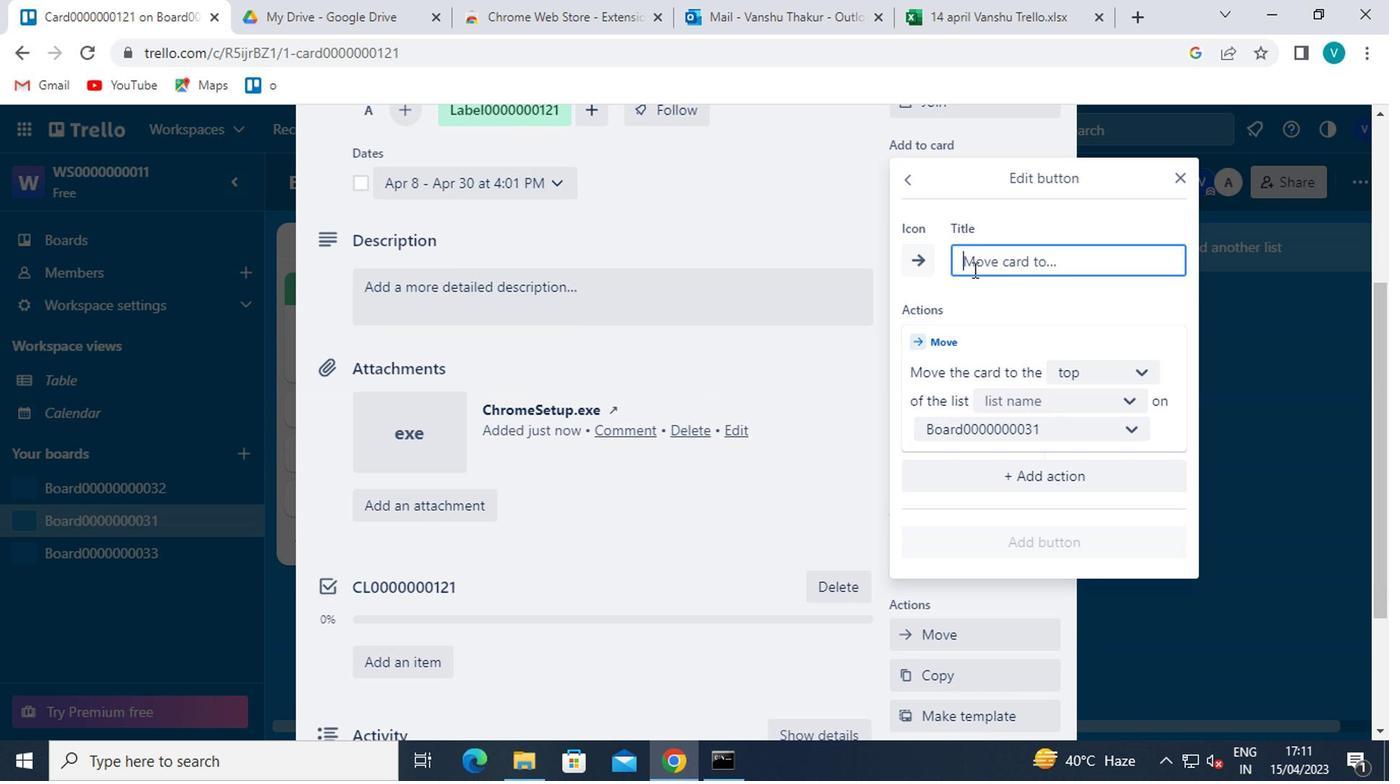
Action: Key pressed <Key.shift>BUTTON0000000121
Screenshot: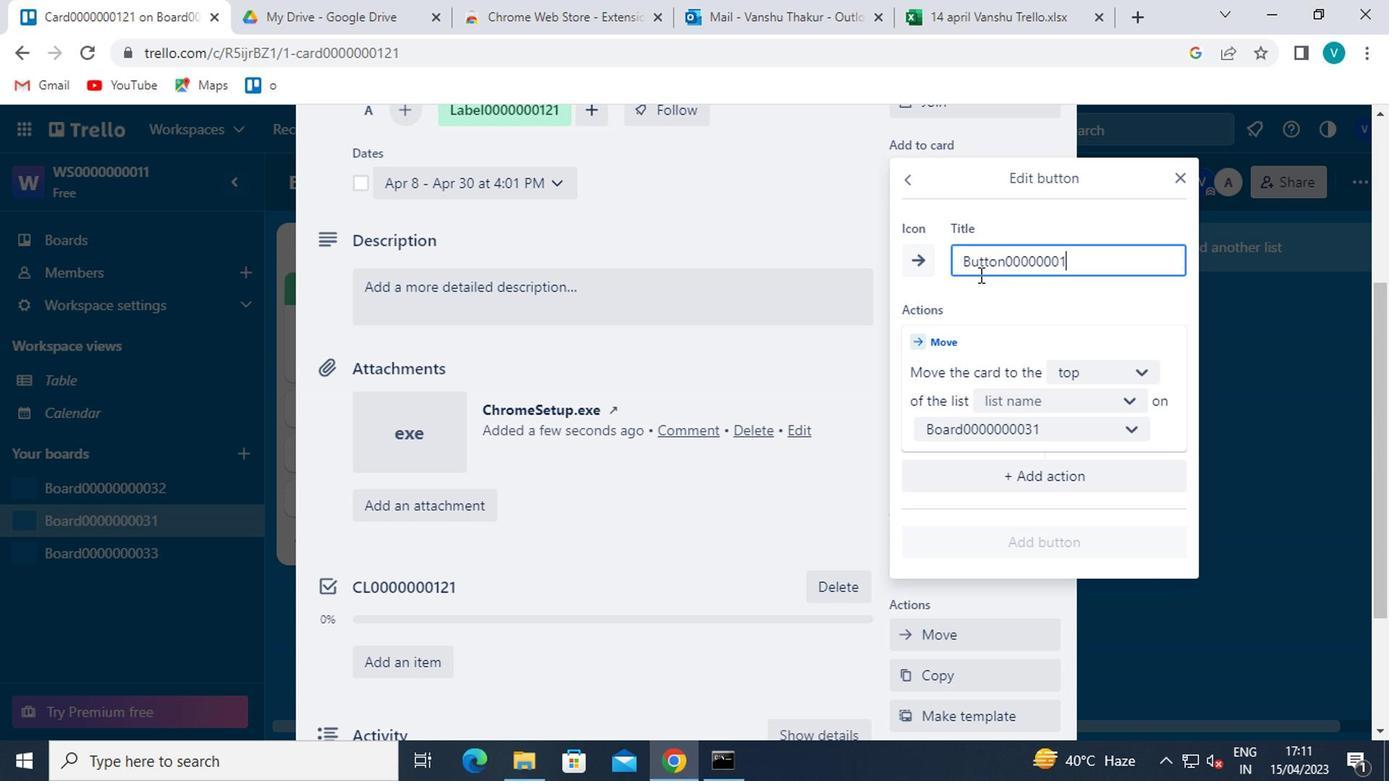 
Action: Mouse moved to (1076, 368)
Screenshot: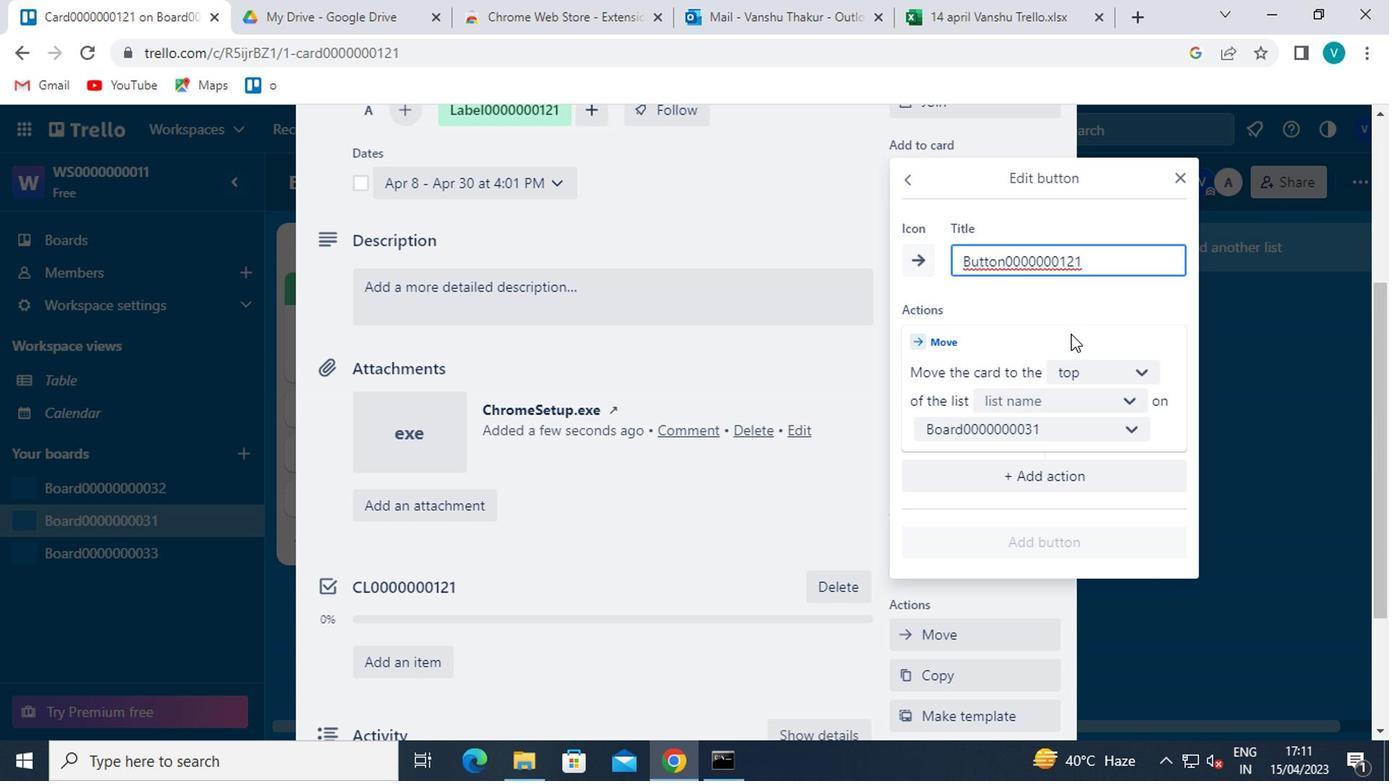
Action: Mouse pressed left at (1076, 368)
Screenshot: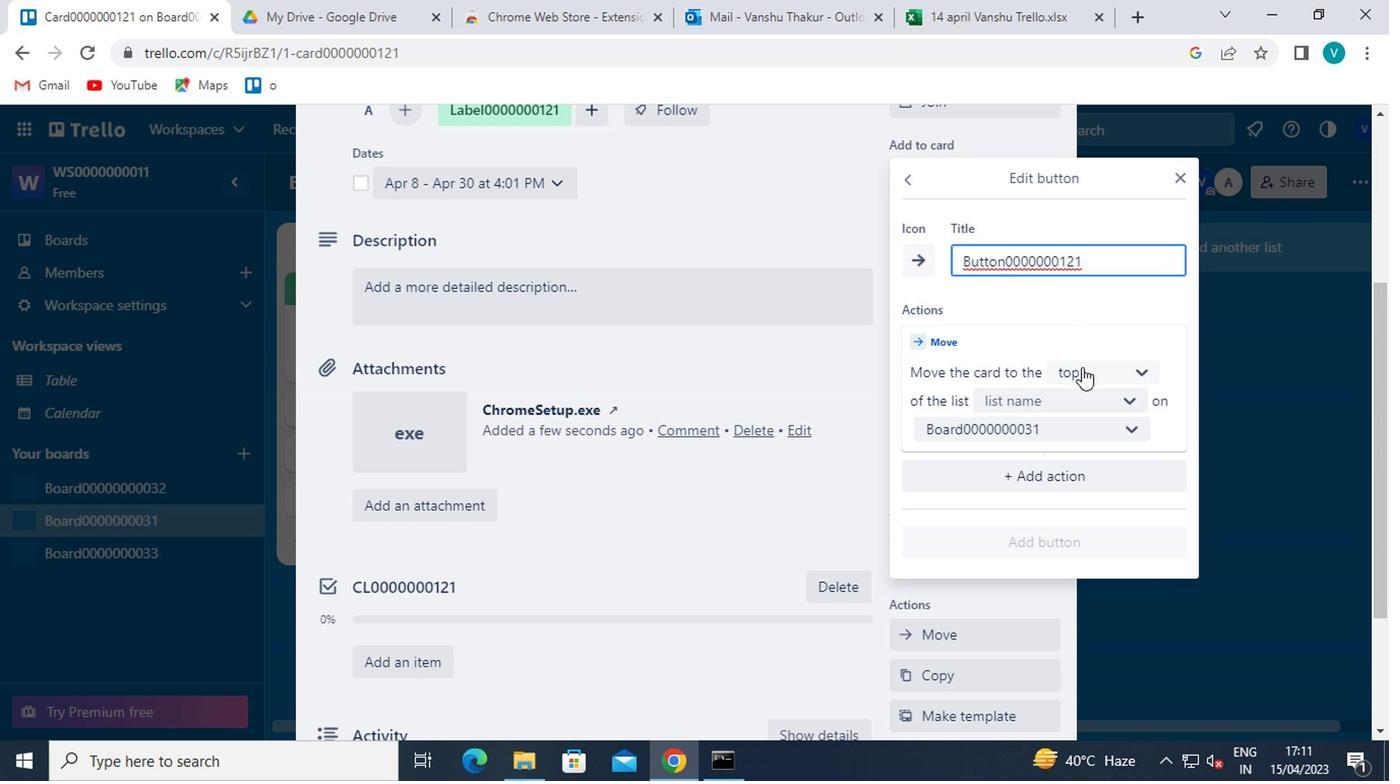 
Action: Mouse moved to (1080, 400)
Screenshot: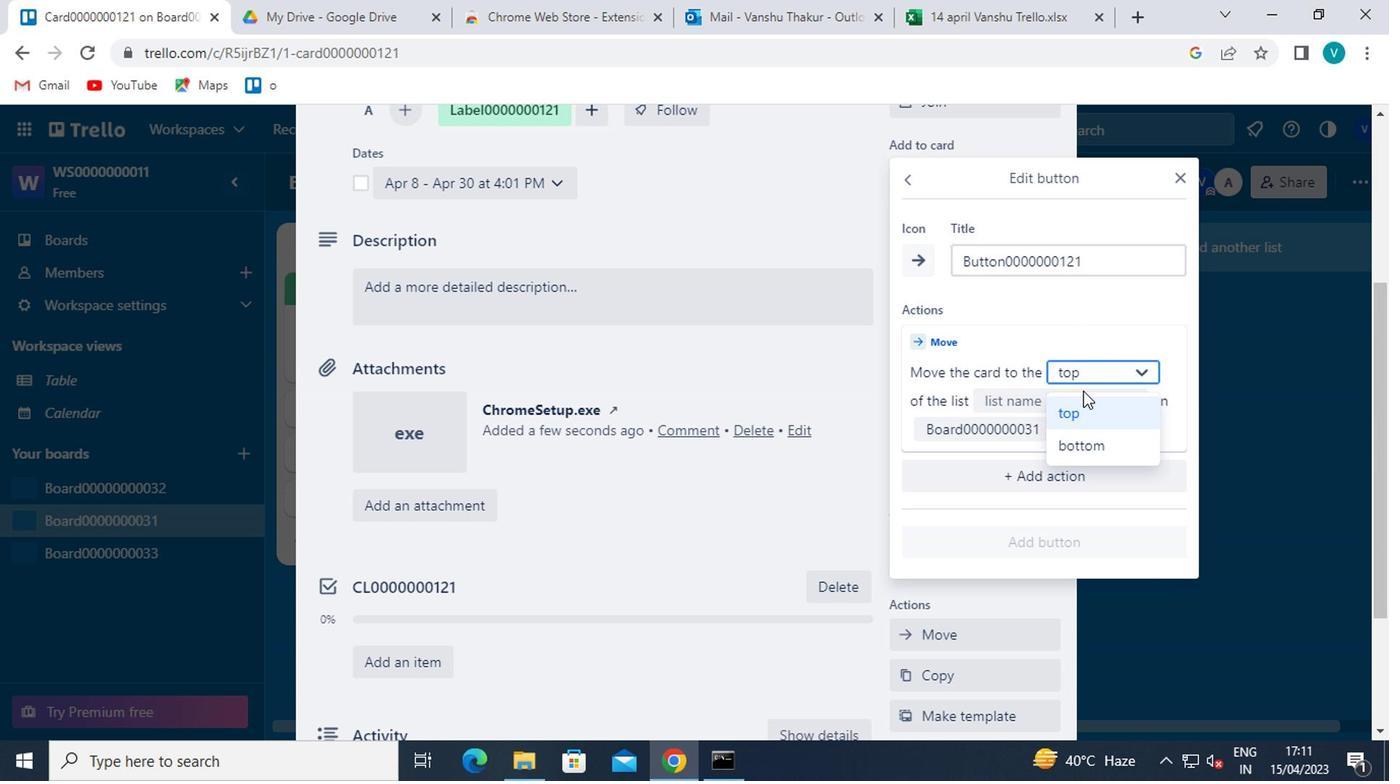 
Action: Mouse pressed left at (1080, 400)
Screenshot: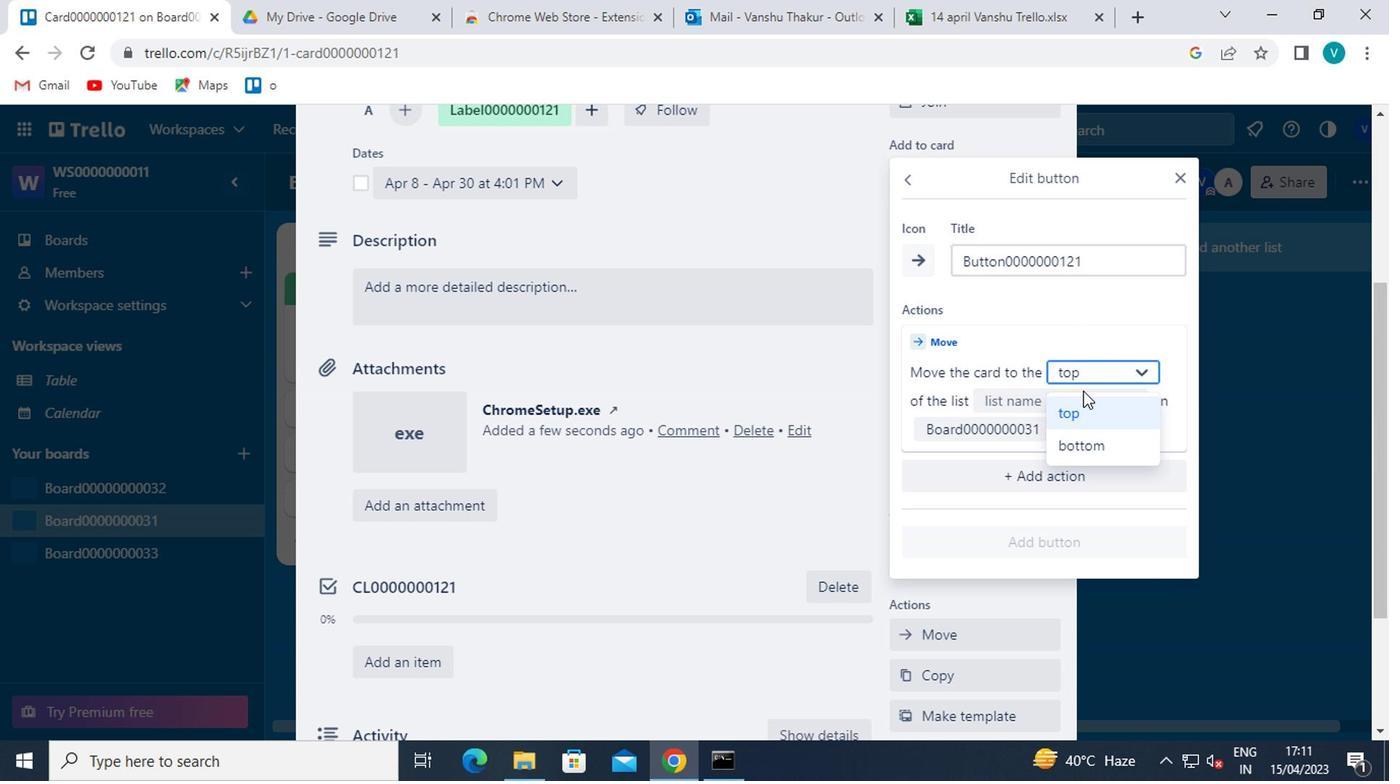 
Action: Mouse moved to (1080, 408)
Screenshot: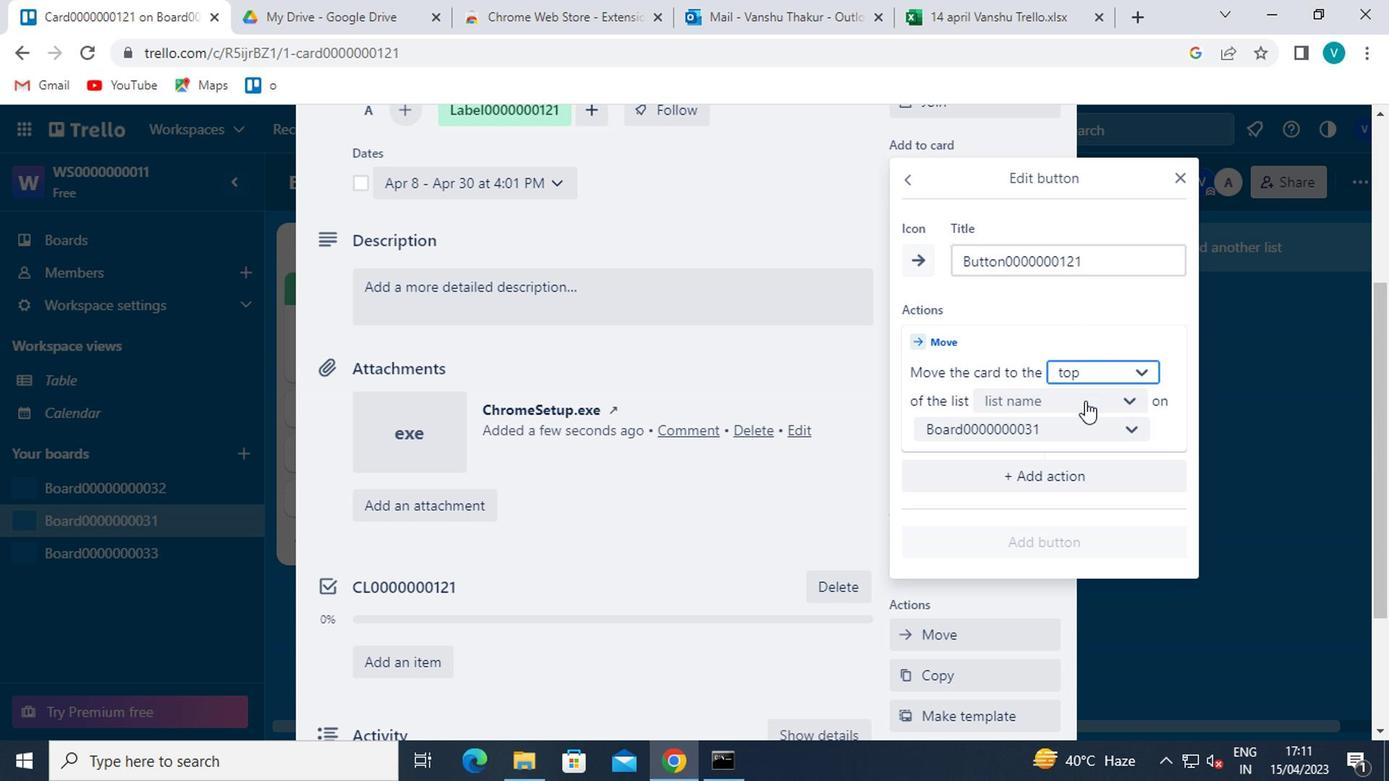 
Action: Mouse pressed left at (1080, 408)
Screenshot: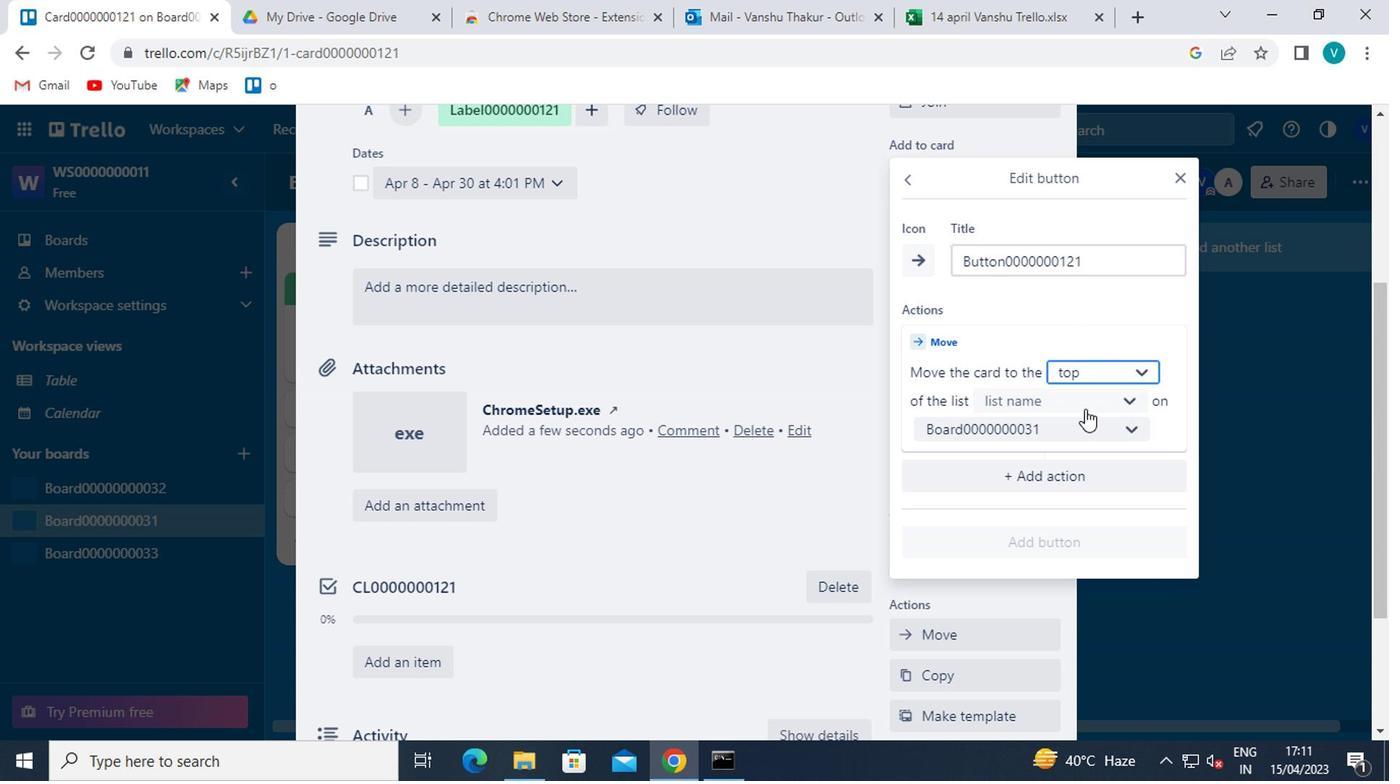 
Action: Mouse moved to (1075, 432)
Screenshot: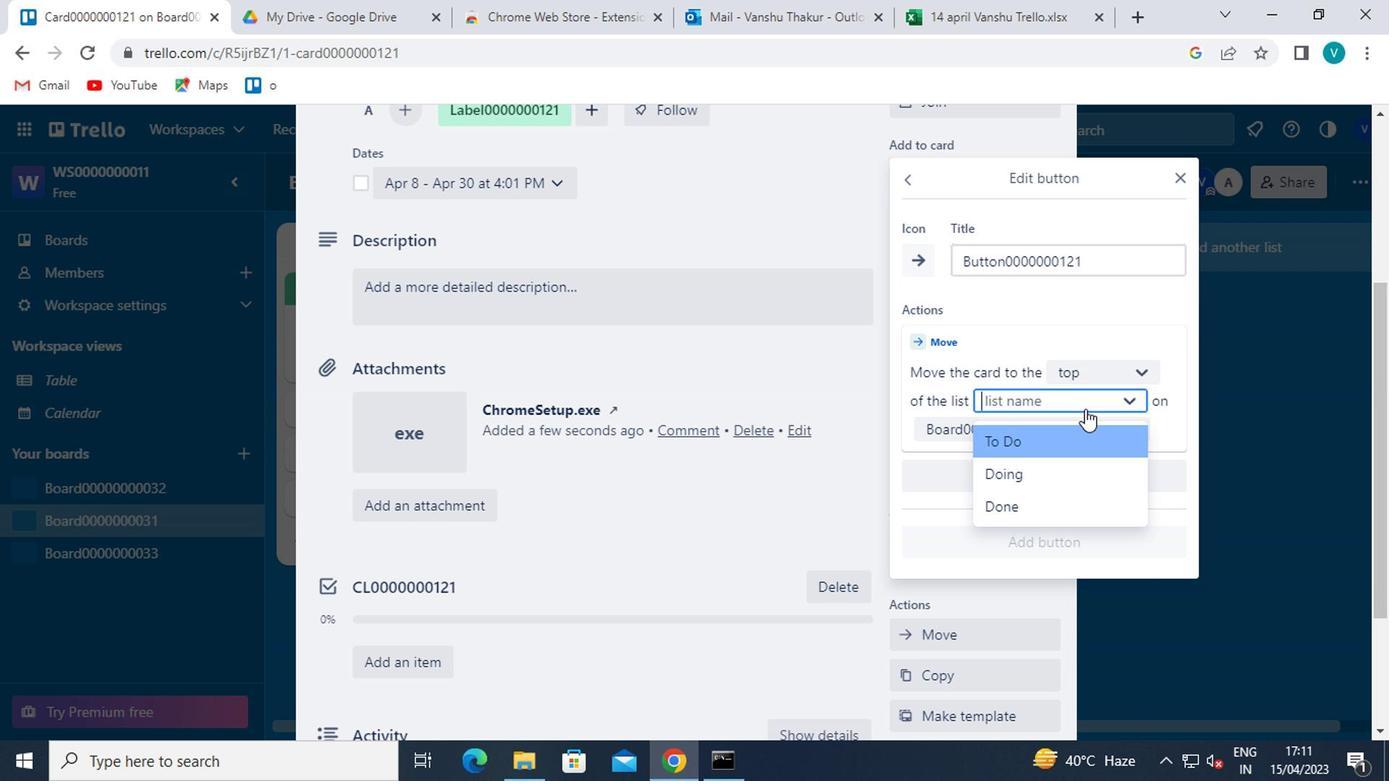 
Action: Mouse pressed left at (1075, 432)
Screenshot: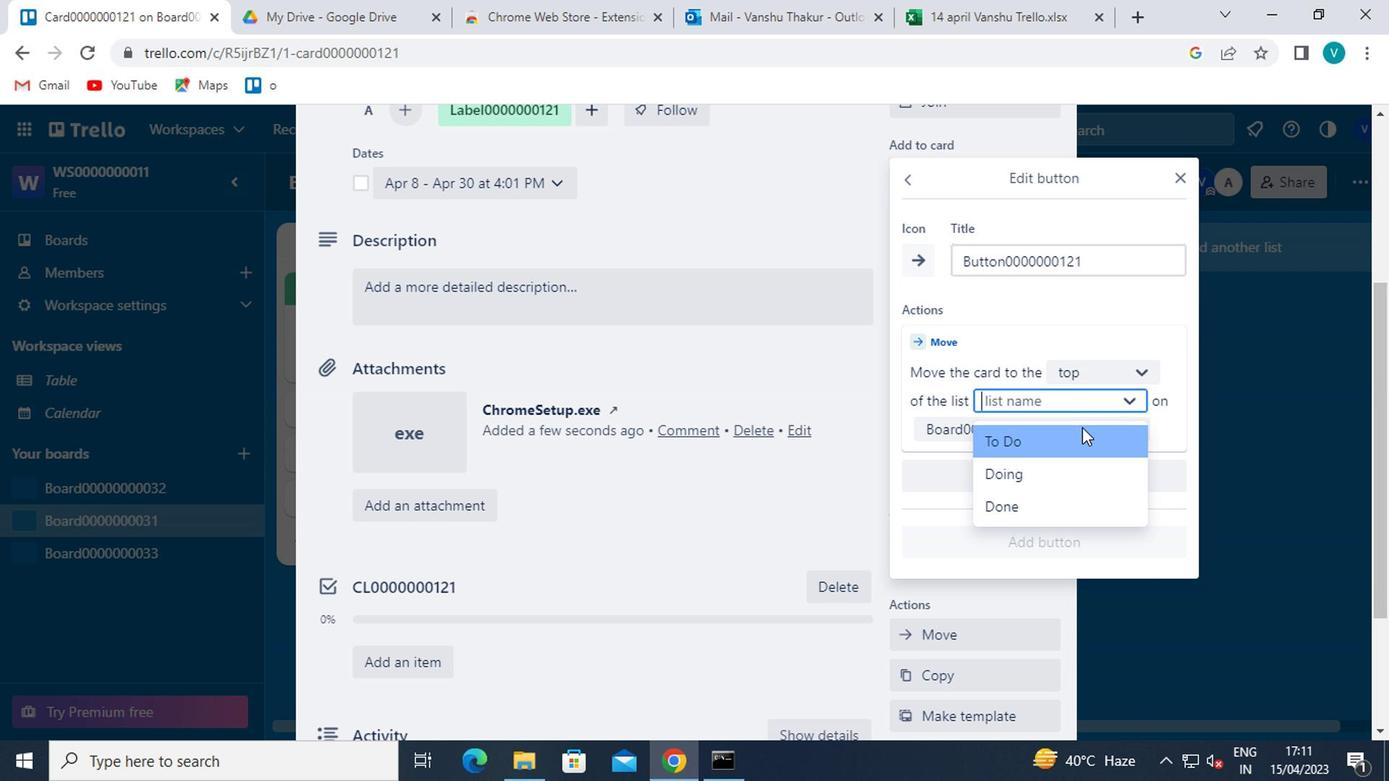 
Action: Mouse moved to (1040, 528)
Screenshot: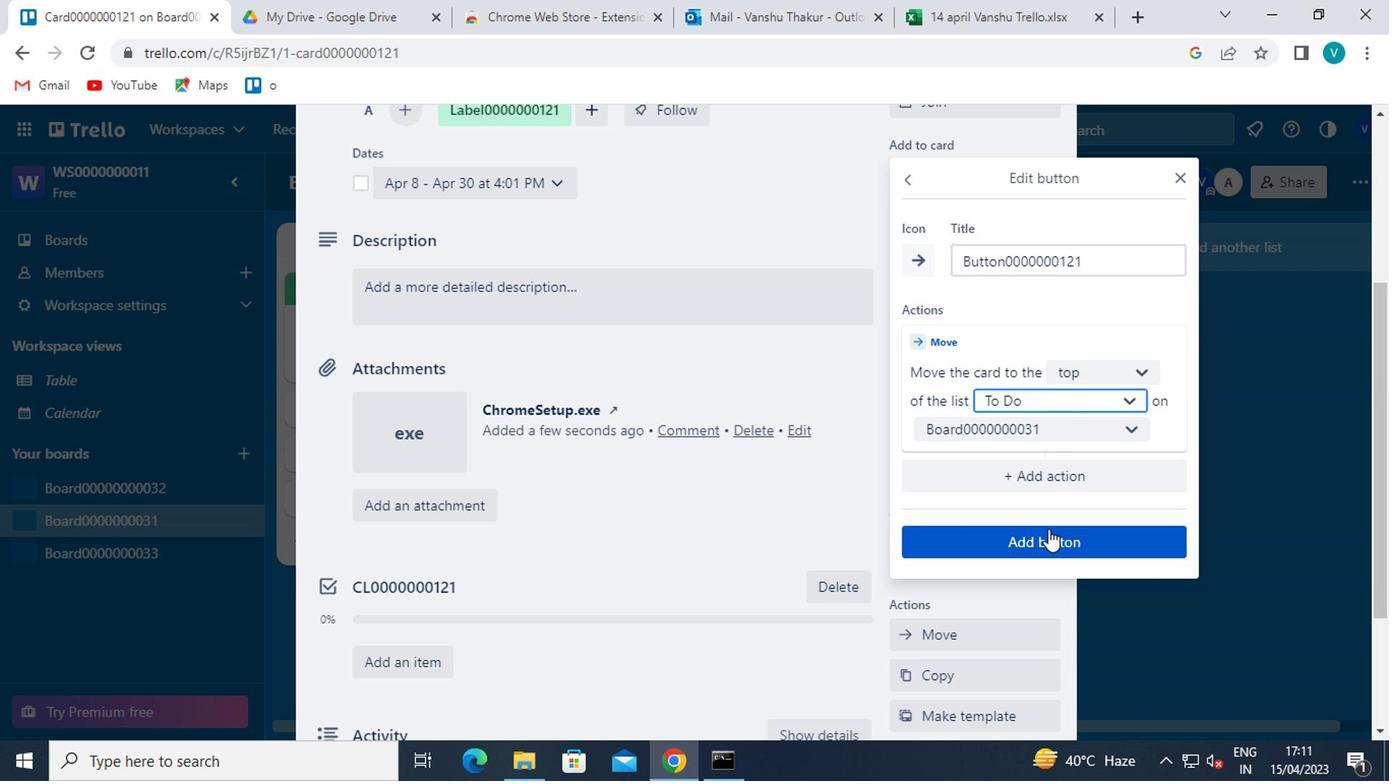 
Action: Mouse pressed left at (1040, 528)
Screenshot: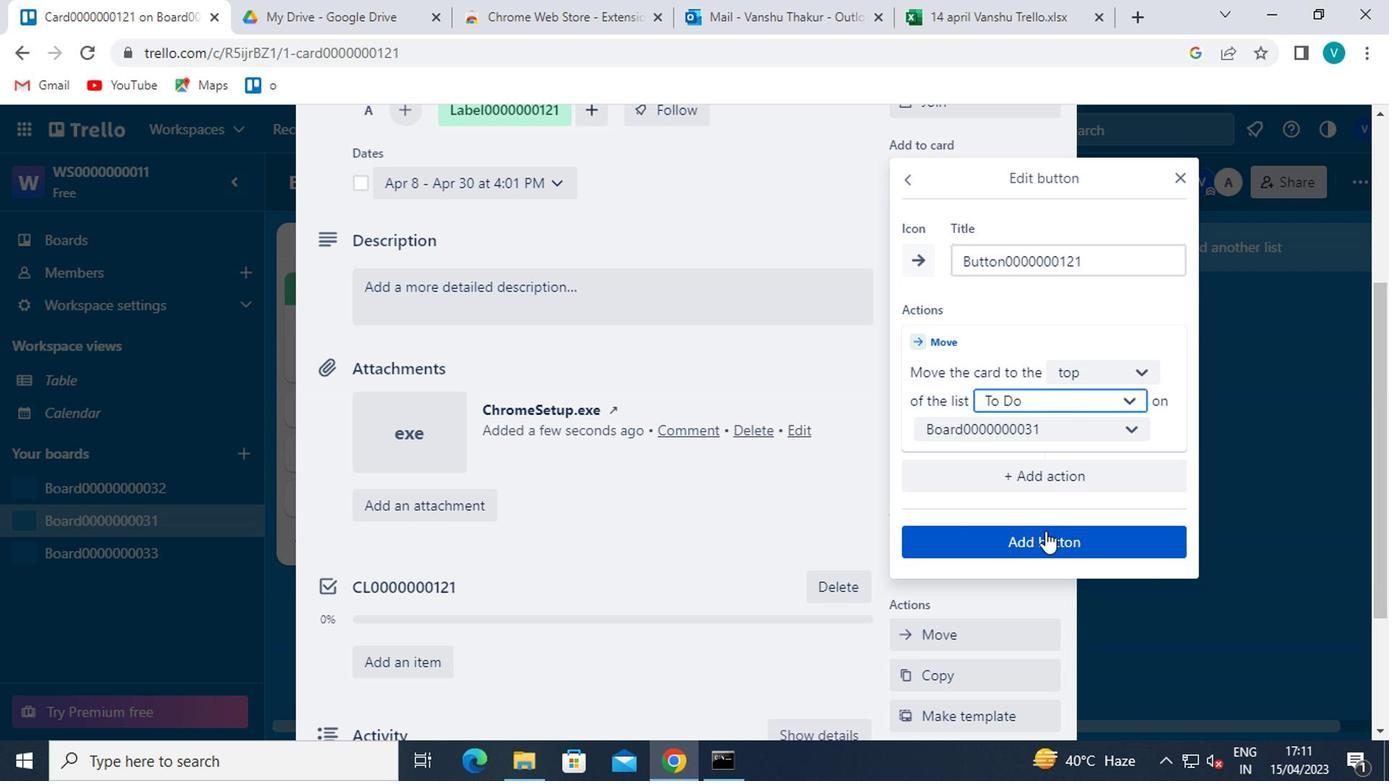 
Action: Mouse moved to (472, 288)
Screenshot: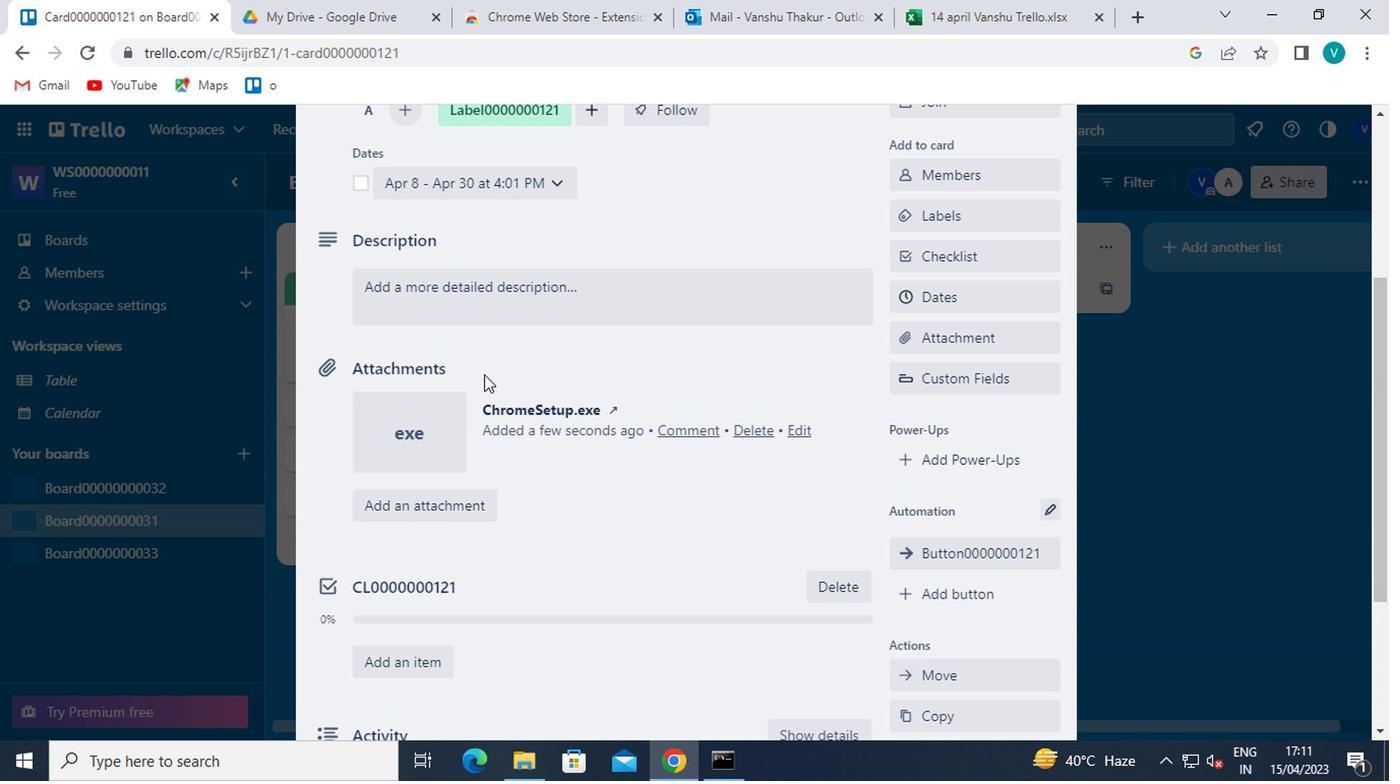 
Action: Mouse pressed left at (472, 288)
Screenshot: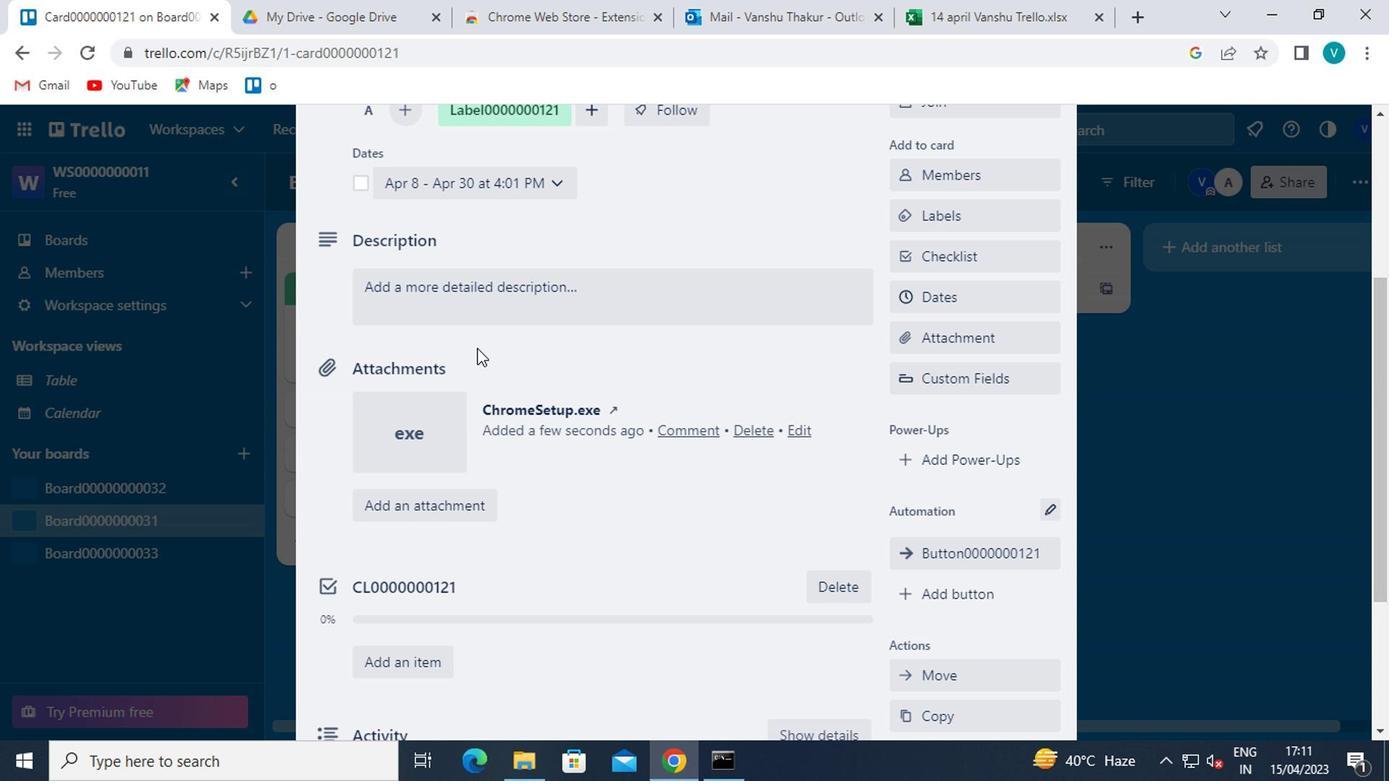 
Action: Key pressed <Key.shift>DS0000000121
Screenshot: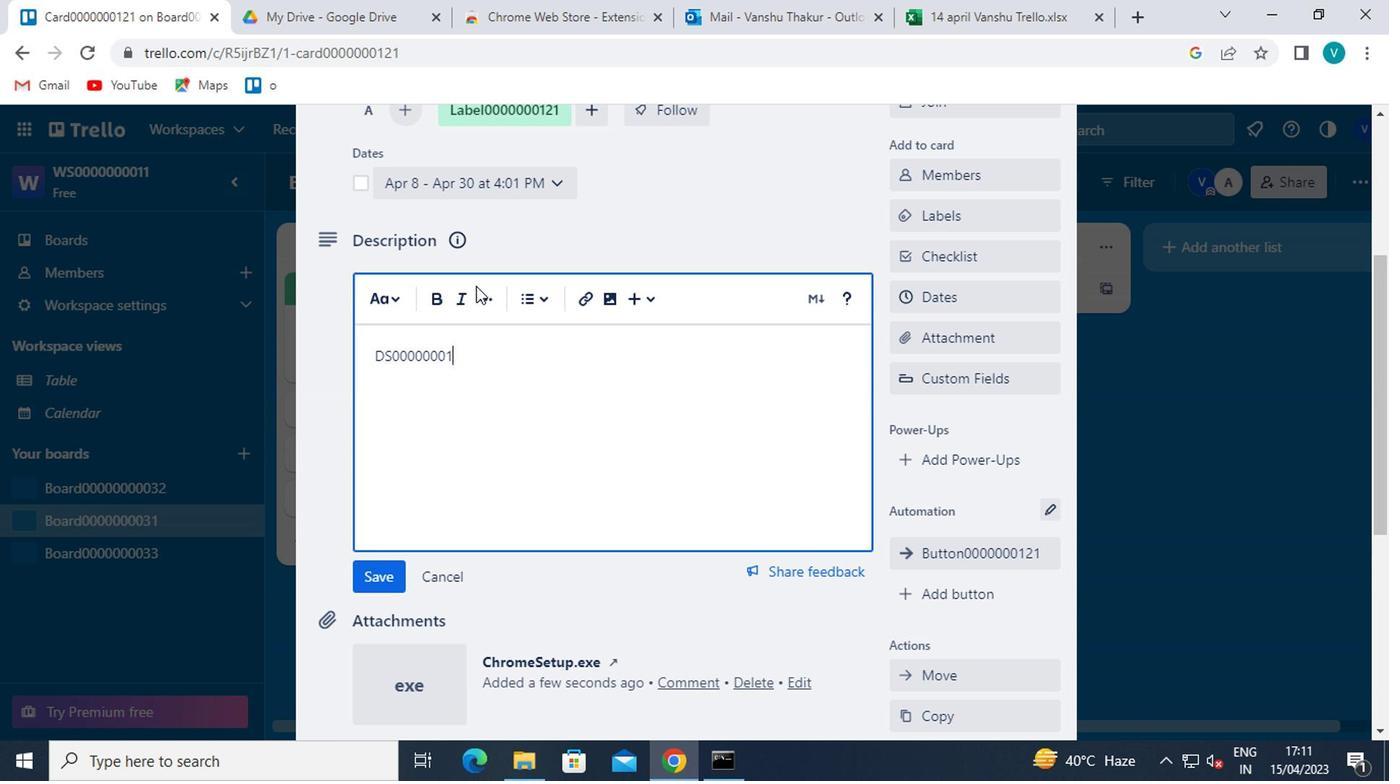 
Action: Mouse moved to (361, 570)
Screenshot: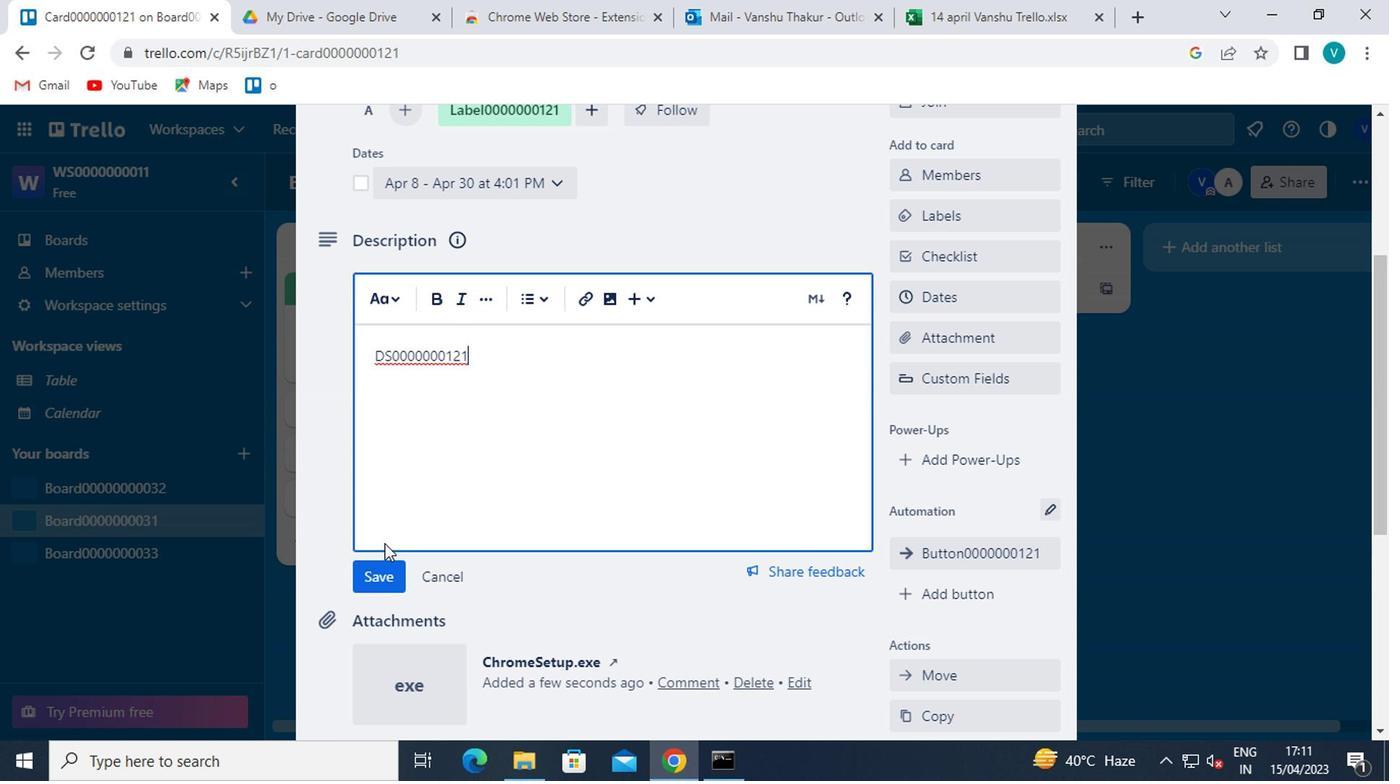 
Action: Mouse pressed left at (361, 570)
Screenshot: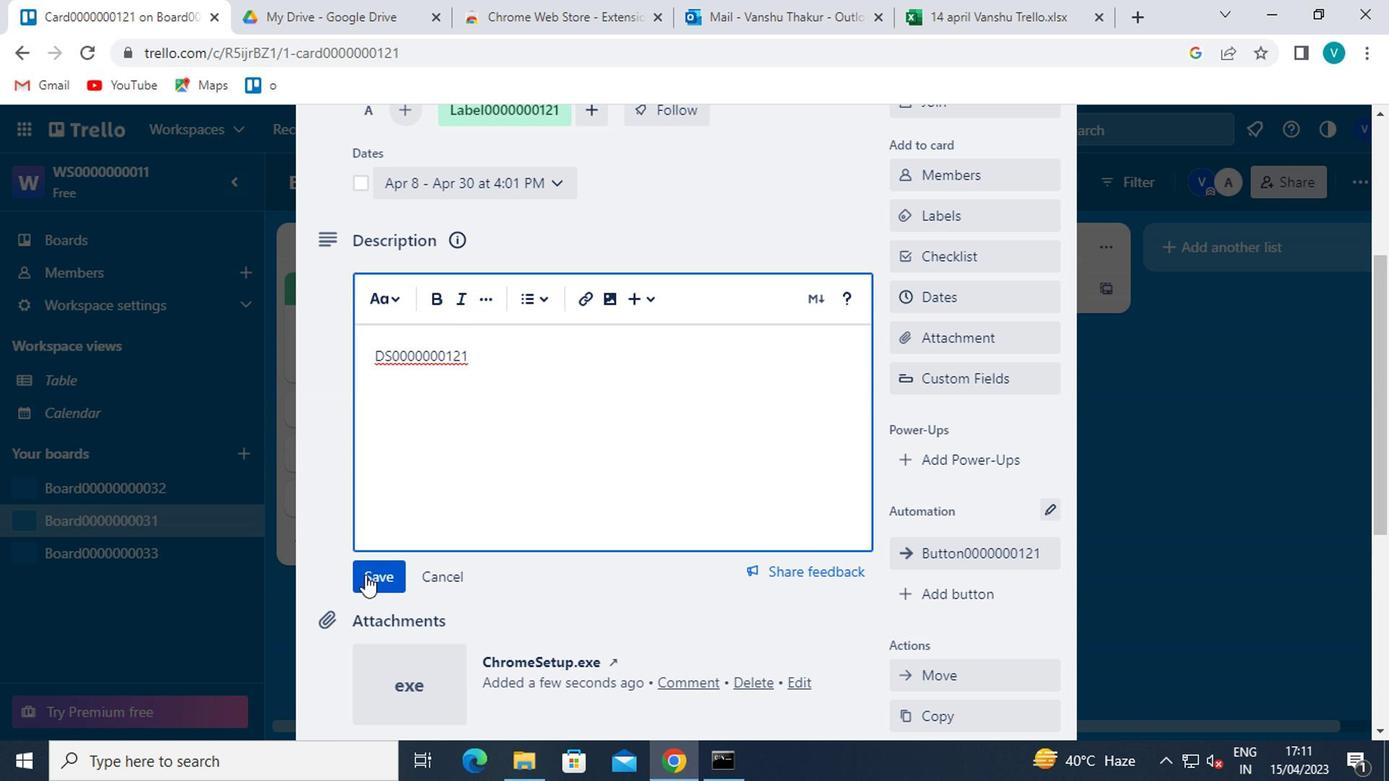 
Action: Mouse moved to (400, 554)
Screenshot: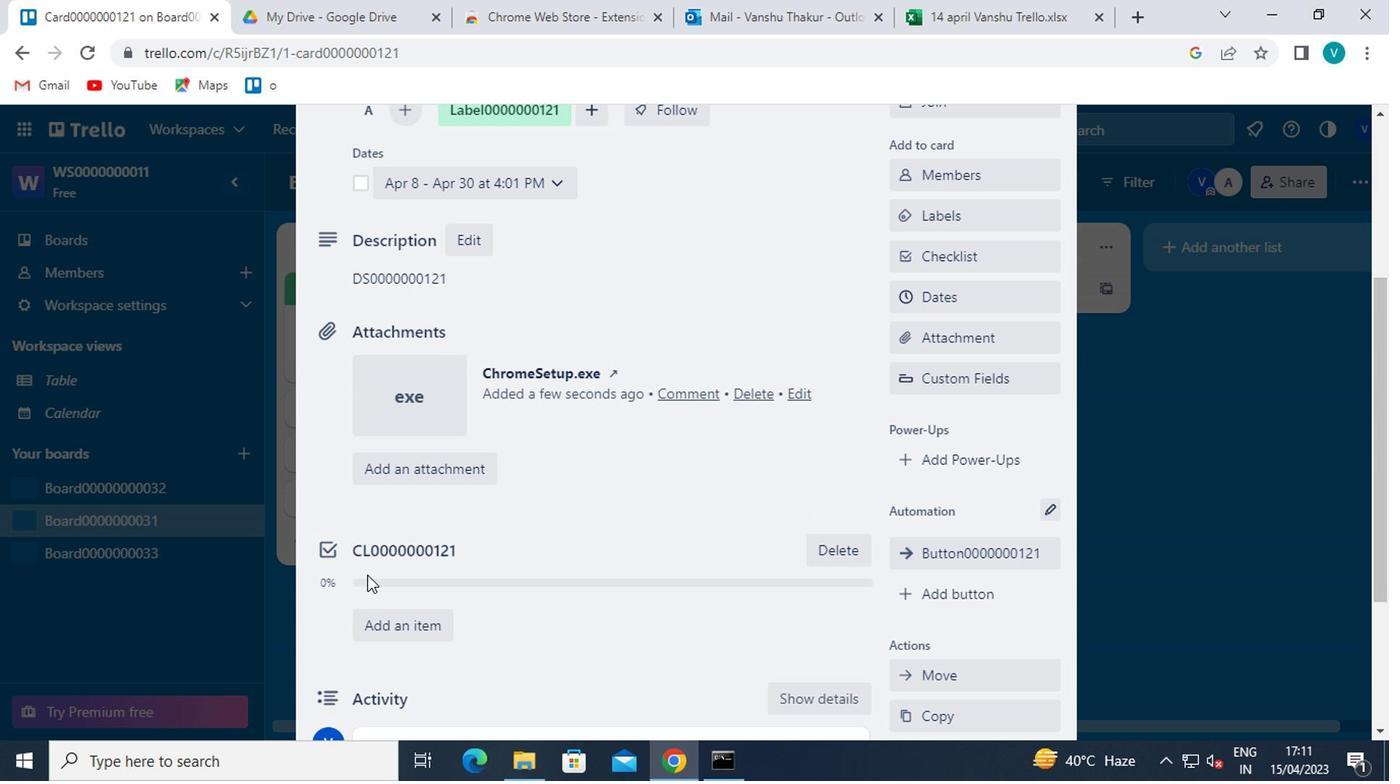 
Action: Mouse scrolled (400, 553) with delta (0, -1)
Screenshot: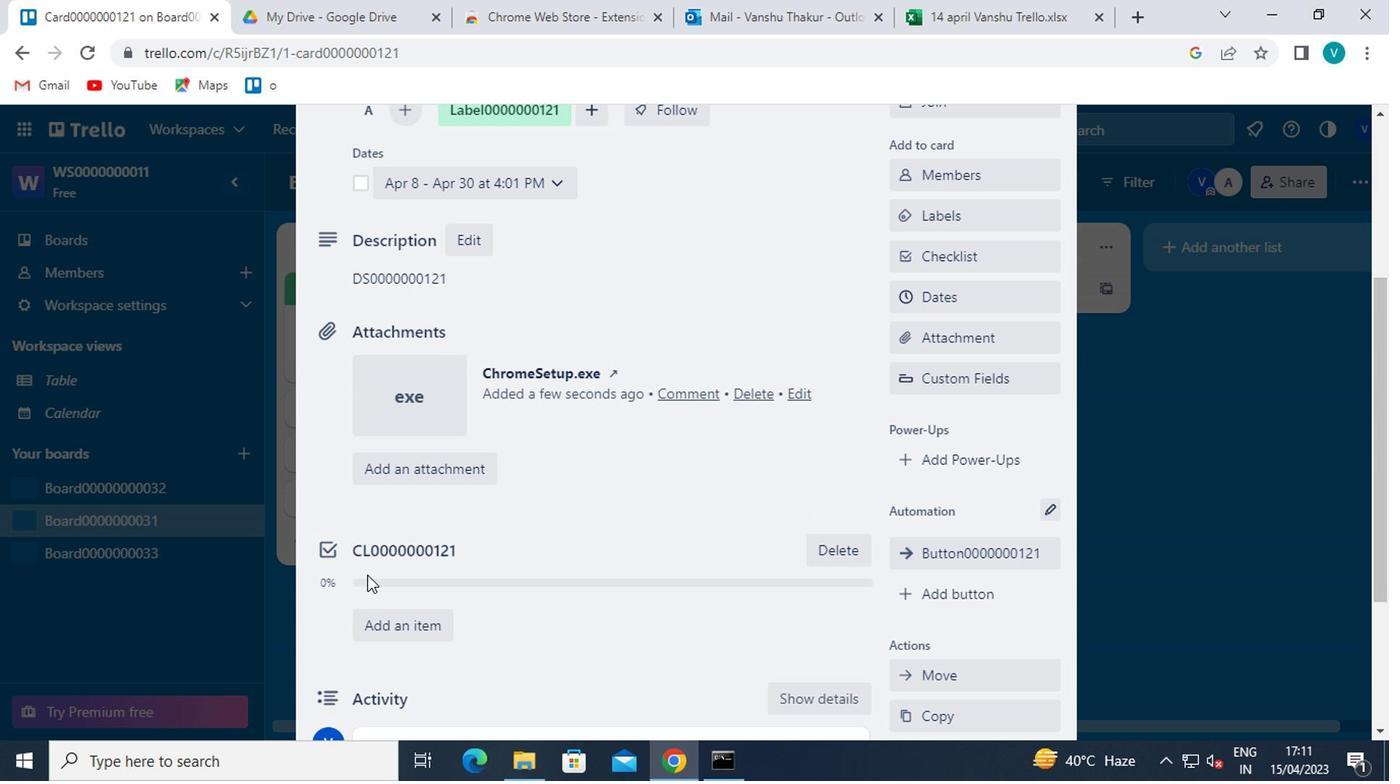 
Action: Mouse moved to (400, 554)
Screenshot: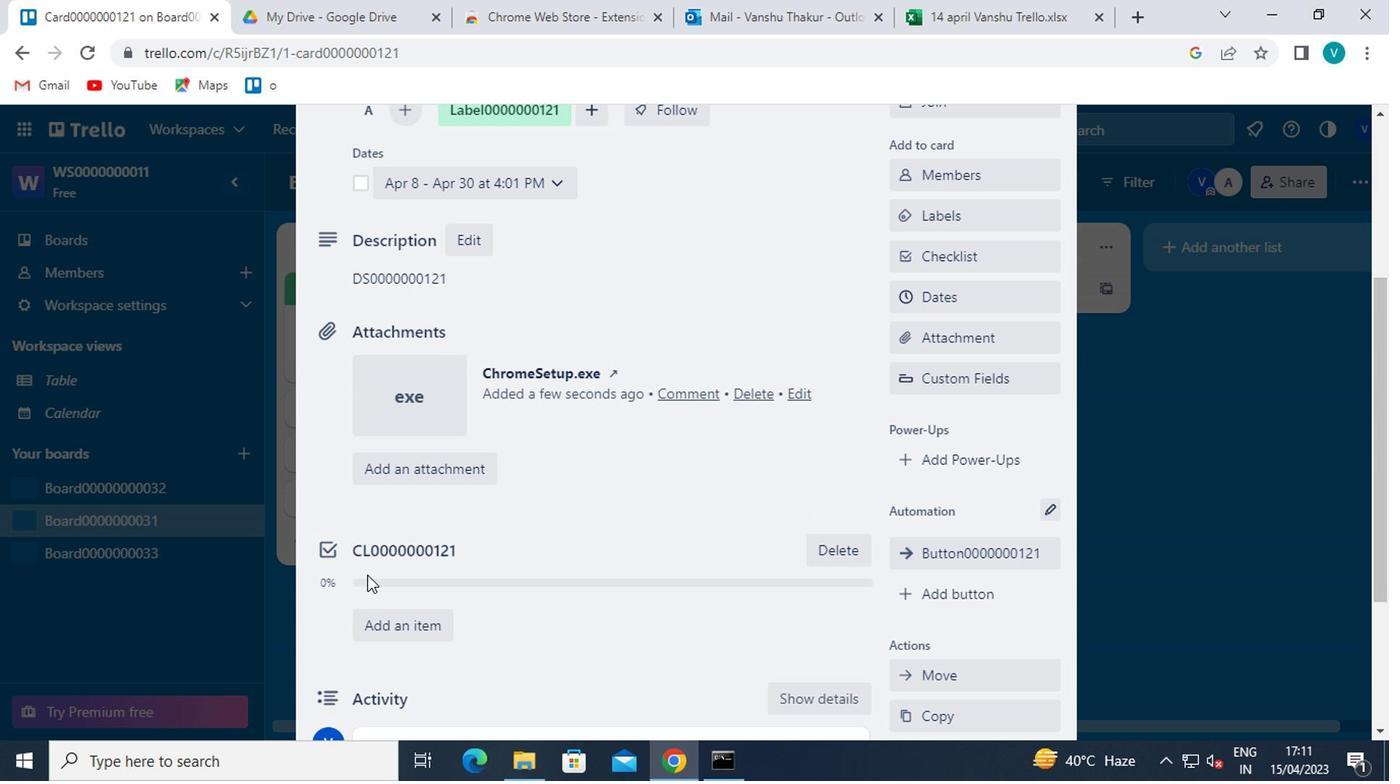 
Action: Mouse scrolled (400, 553) with delta (0, -1)
Screenshot: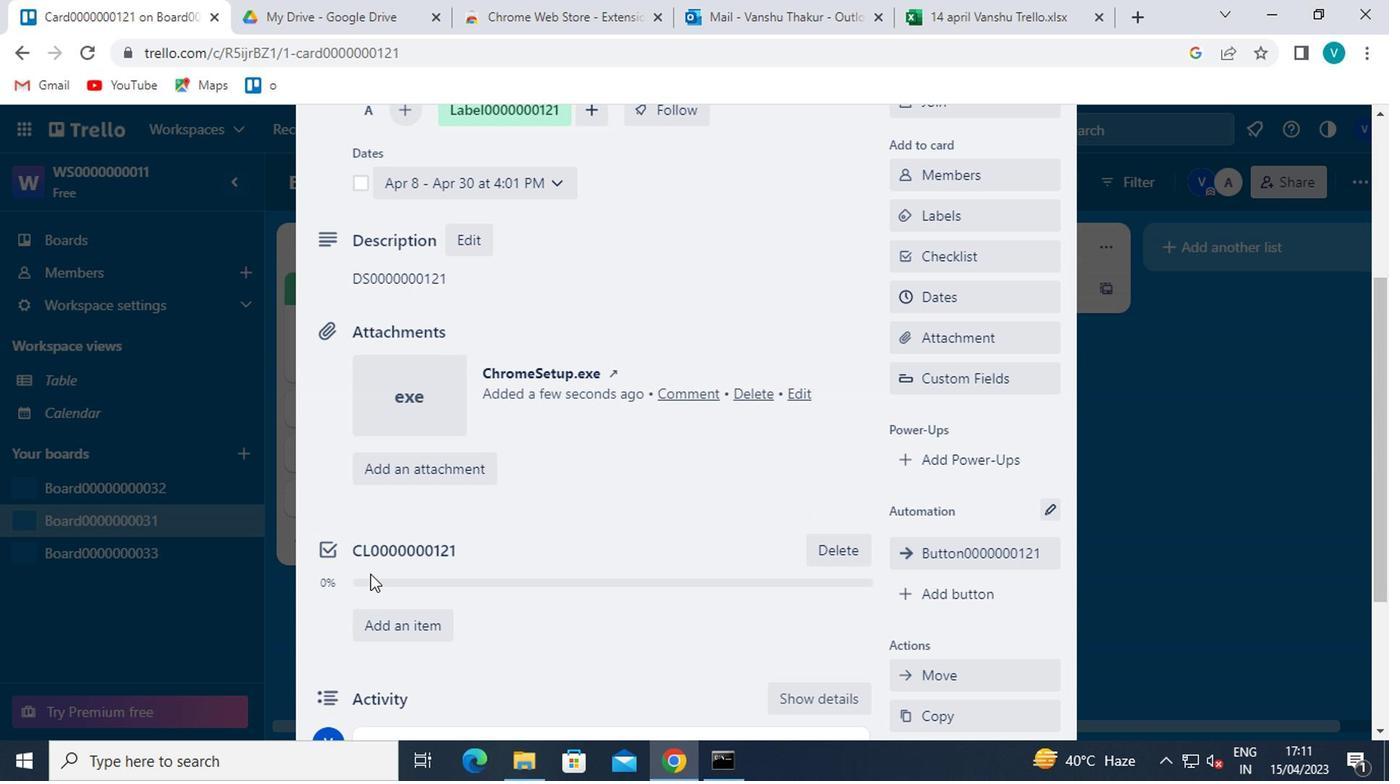 
Action: Mouse moved to (412, 541)
Screenshot: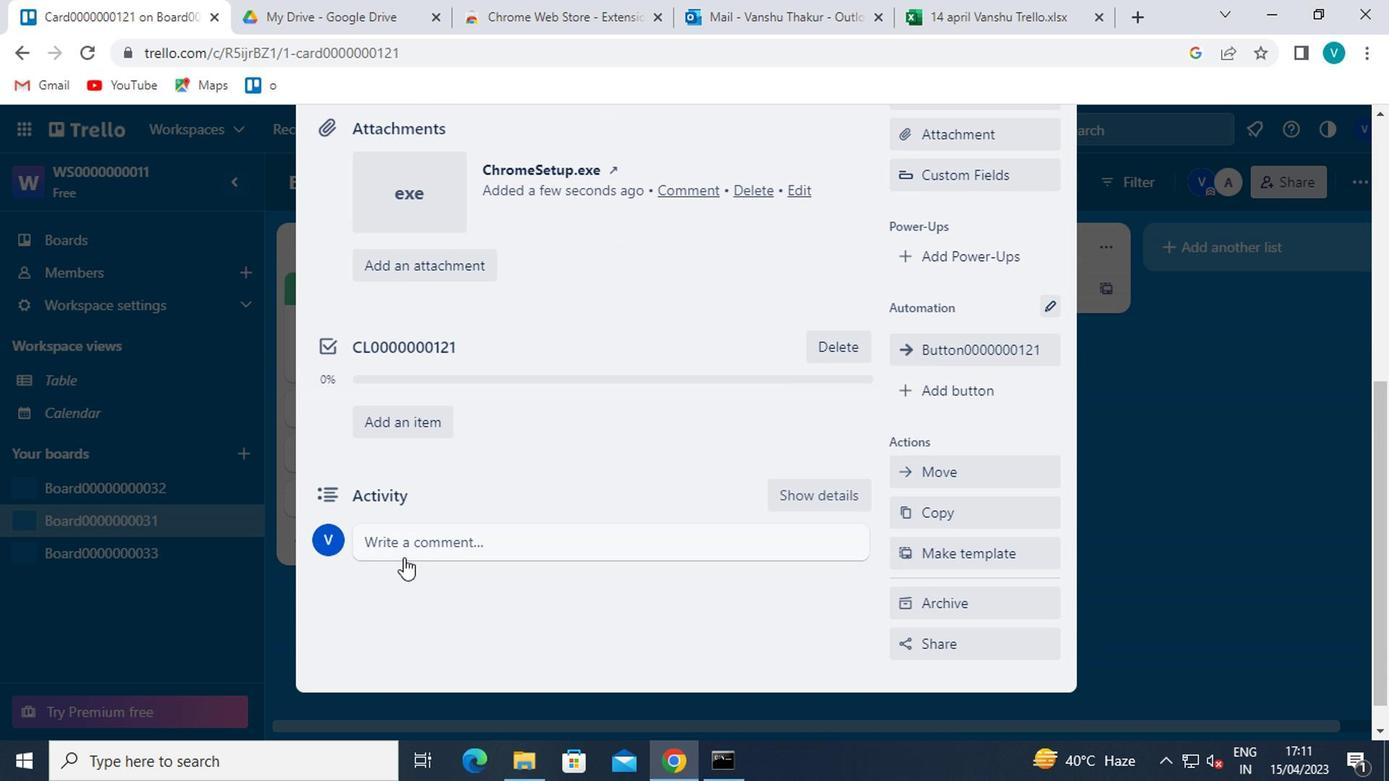 
Action: Mouse pressed left at (412, 541)
Screenshot: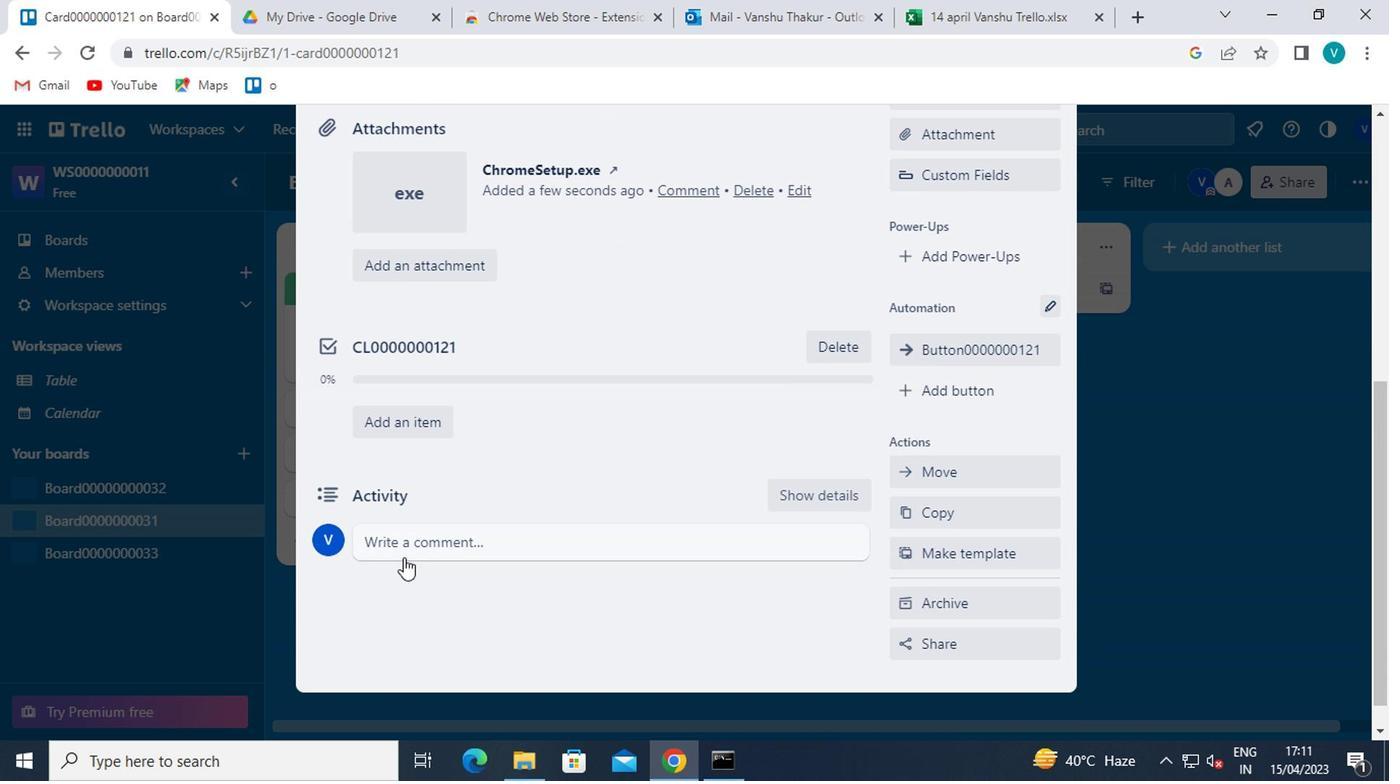 
Action: Key pressed <Key.shift>CM0000000121
Screenshot: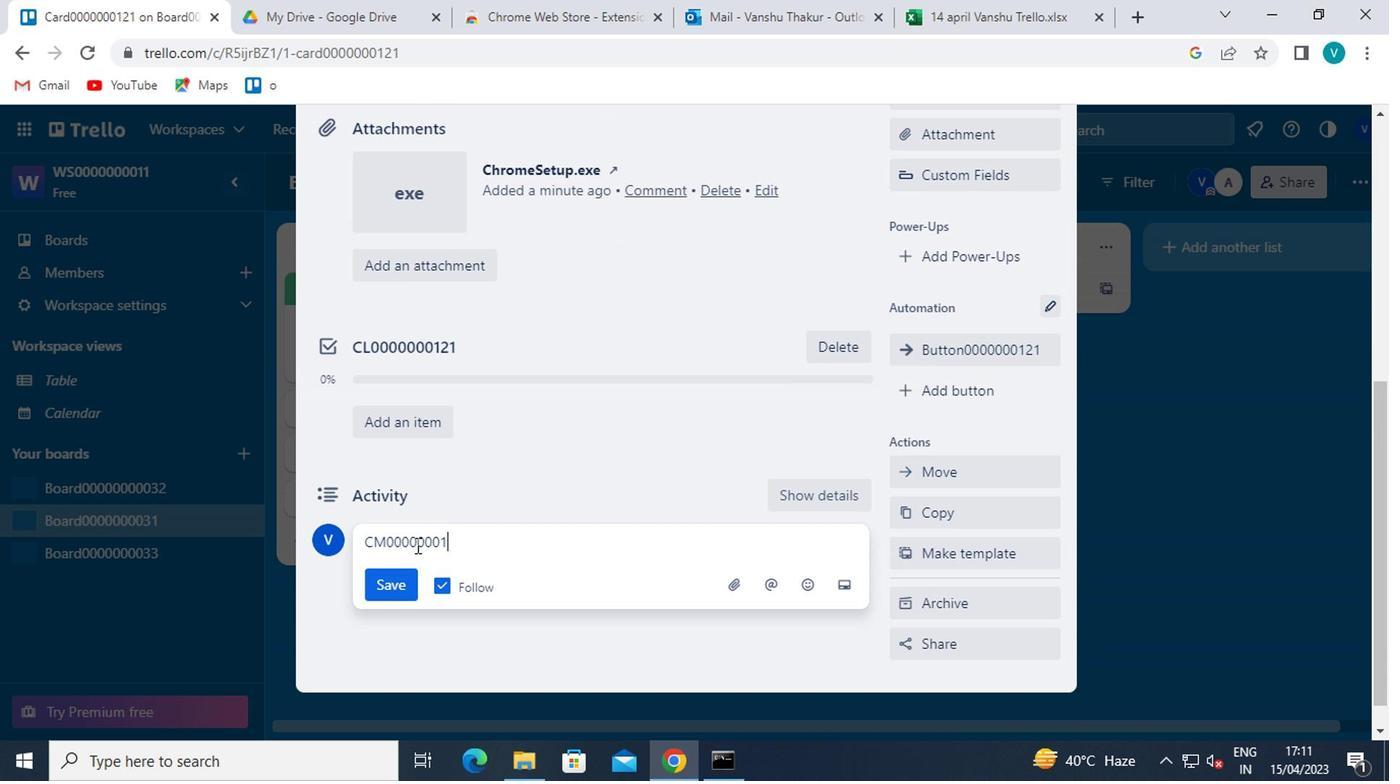 
Action: Mouse moved to (390, 577)
Screenshot: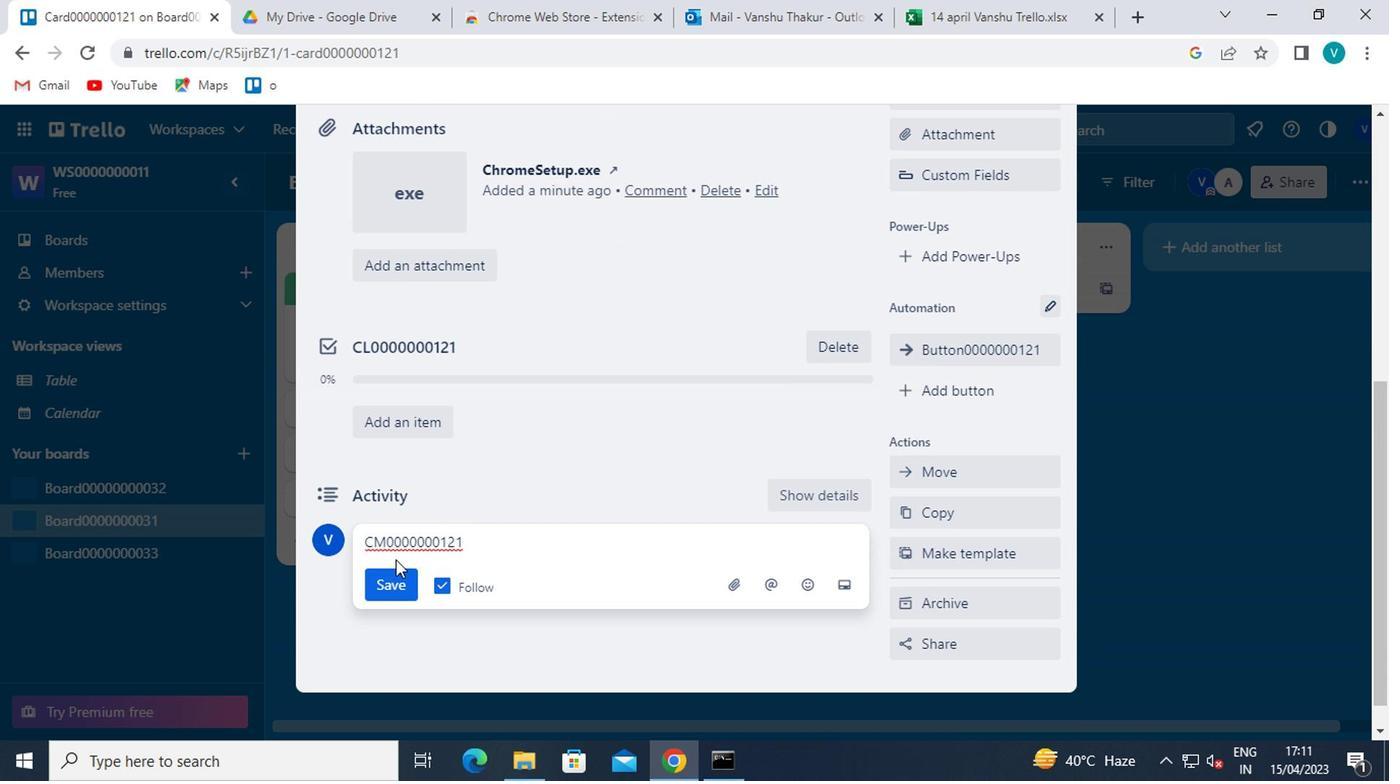 
Action: Mouse pressed left at (390, 577)
Screenshot: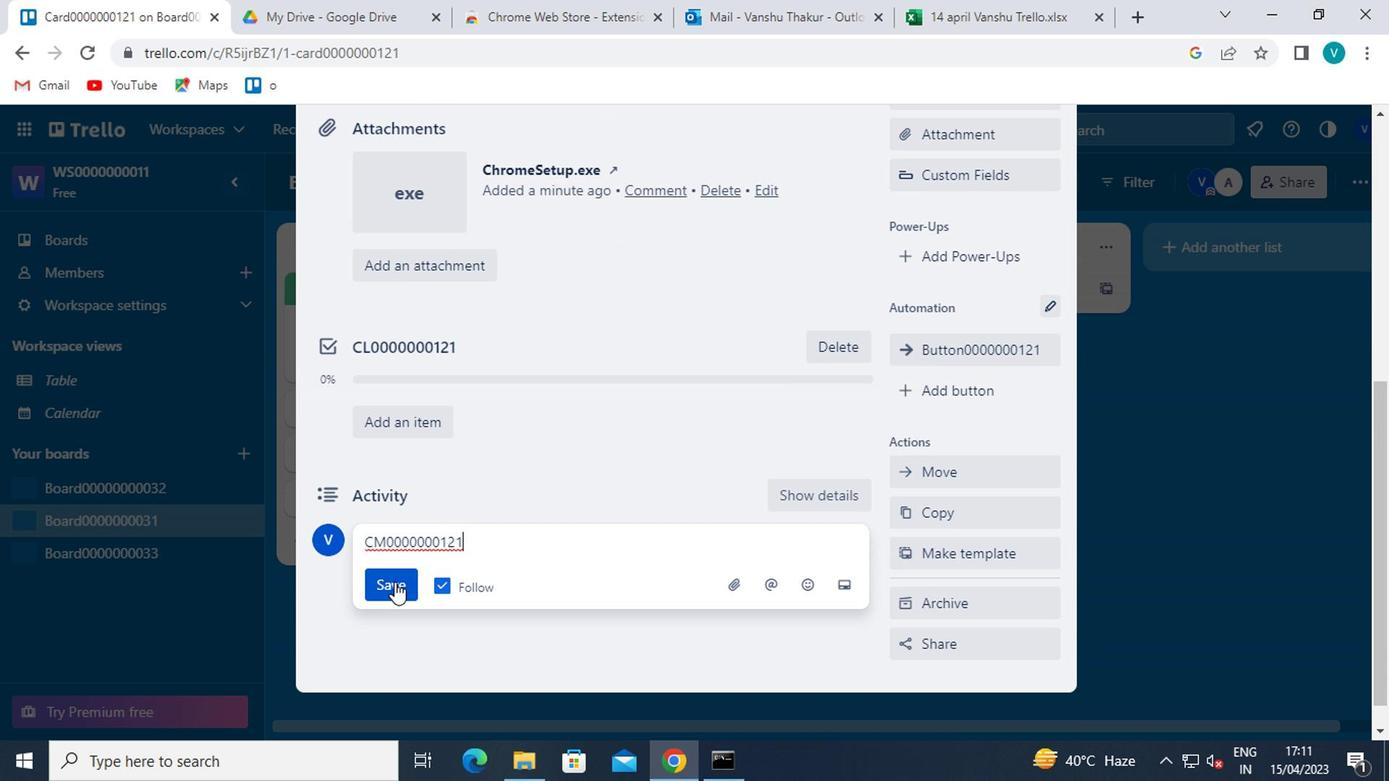 
Action: Mouse moved to (409, 567)
Screenshot: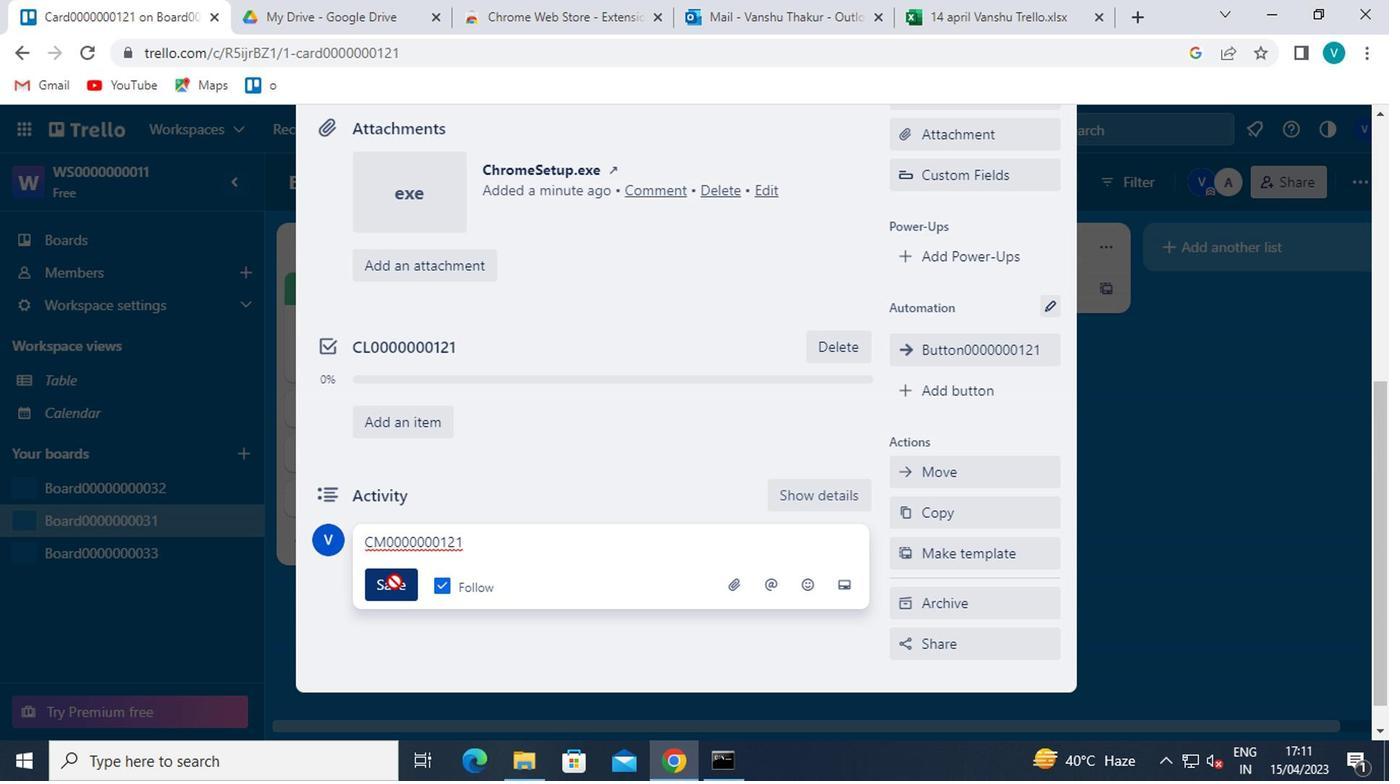 
